 Task: Open Card Budget Travel Review in Board Sales Performance Analysis to Workspace Administrative Assistance and add a team member Softage.1@softage.net, a label Purple, a checklist Affiliate Marketing, an attachment from your google drive, a color Purple and finally, add a card description 'Create and send out employee engagement survey' and a comment 'Let us make sure we have a clear understanding of the timeline and deadlines for this task, ensuring that we can deliver on time.'. Add a start date 'Jan 05, 1900' with a due date 'Jan 12, 1900'
Action: Mouse moved to (536, 202)
Screenshot: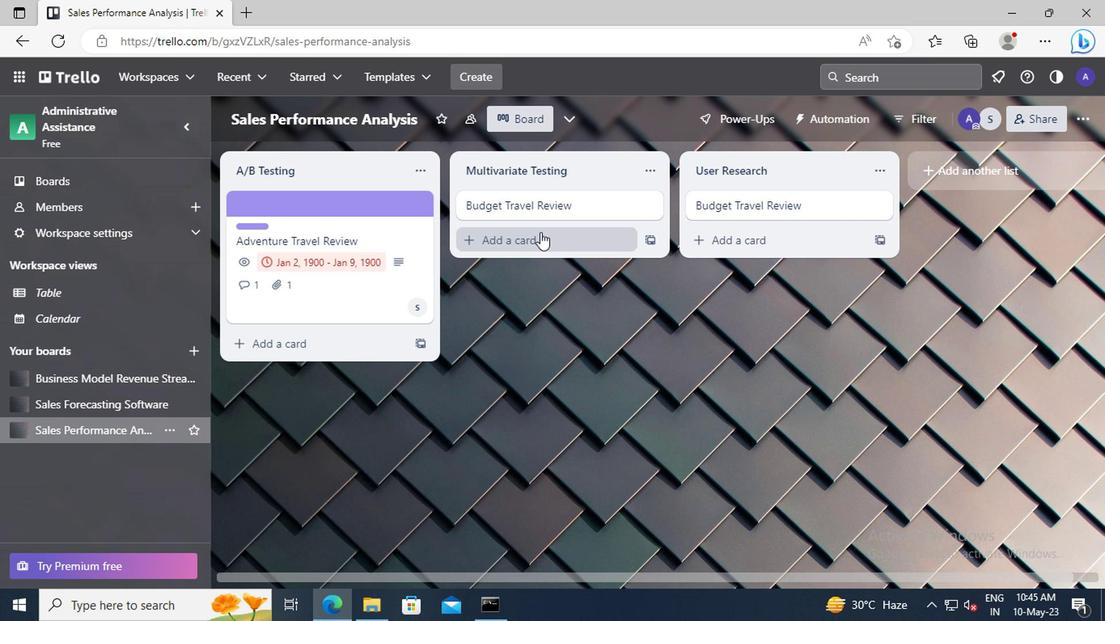 
Action: Mouse pressed left at (536, 202)
Screenshot: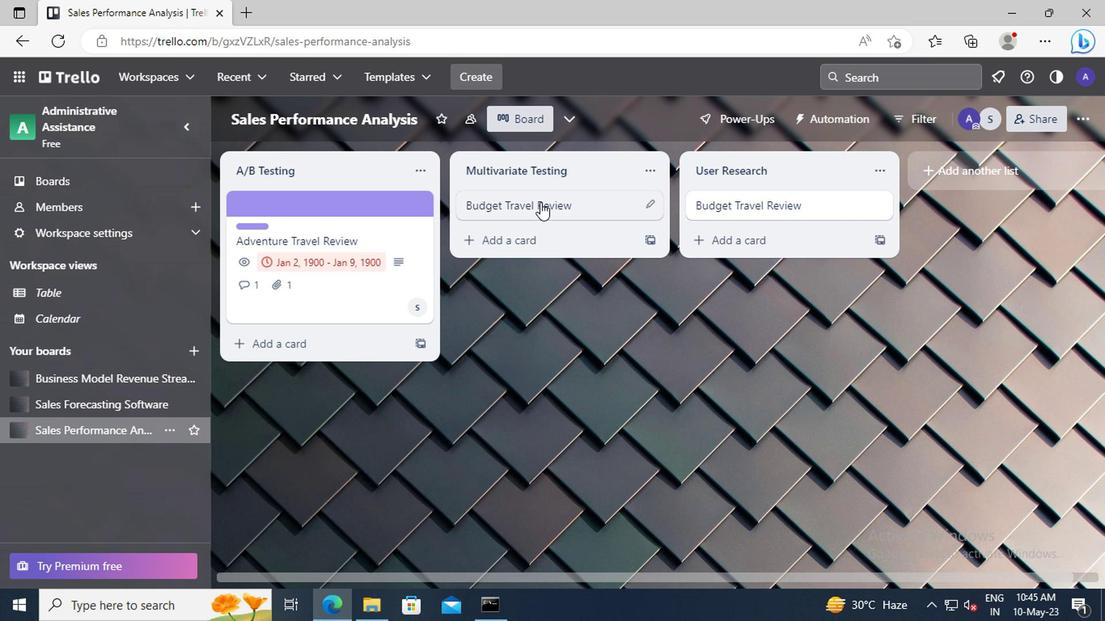 
Action: Mouse moved to (747, 260)
Screenshot: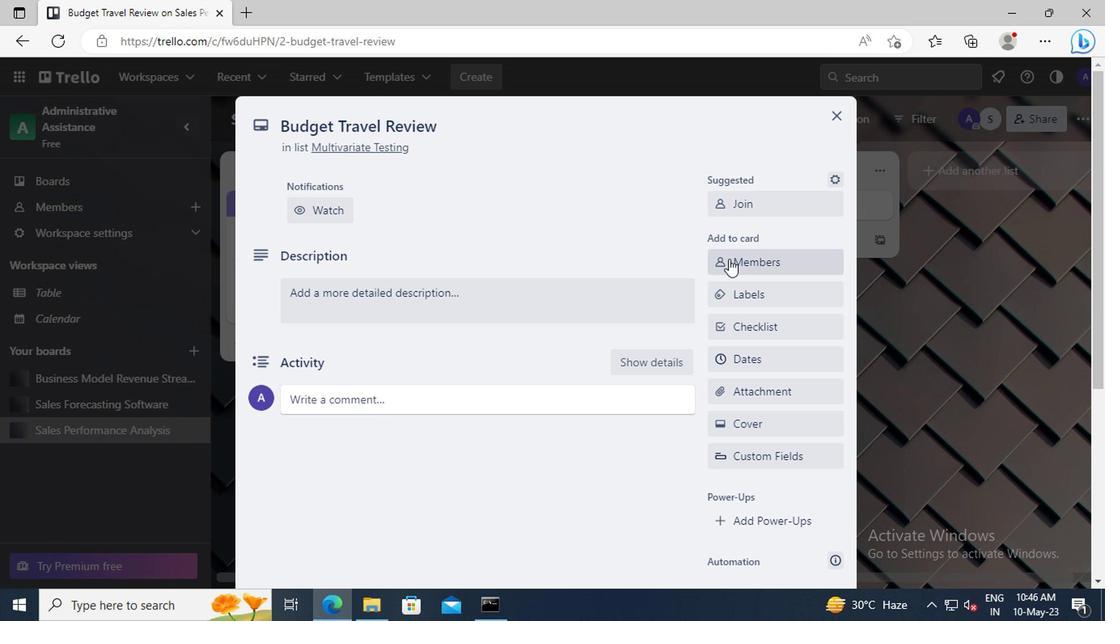 
Action: Mouse pressed left at (747, 260)
Screenshot: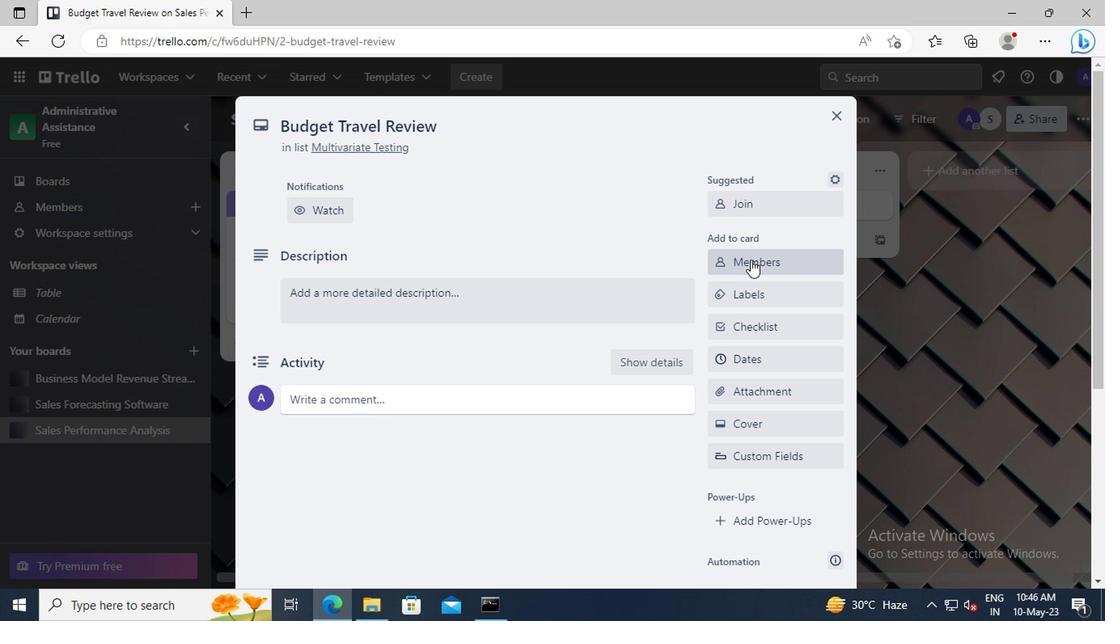 
Action: Mouse moved to (753, 340)
Screenshot: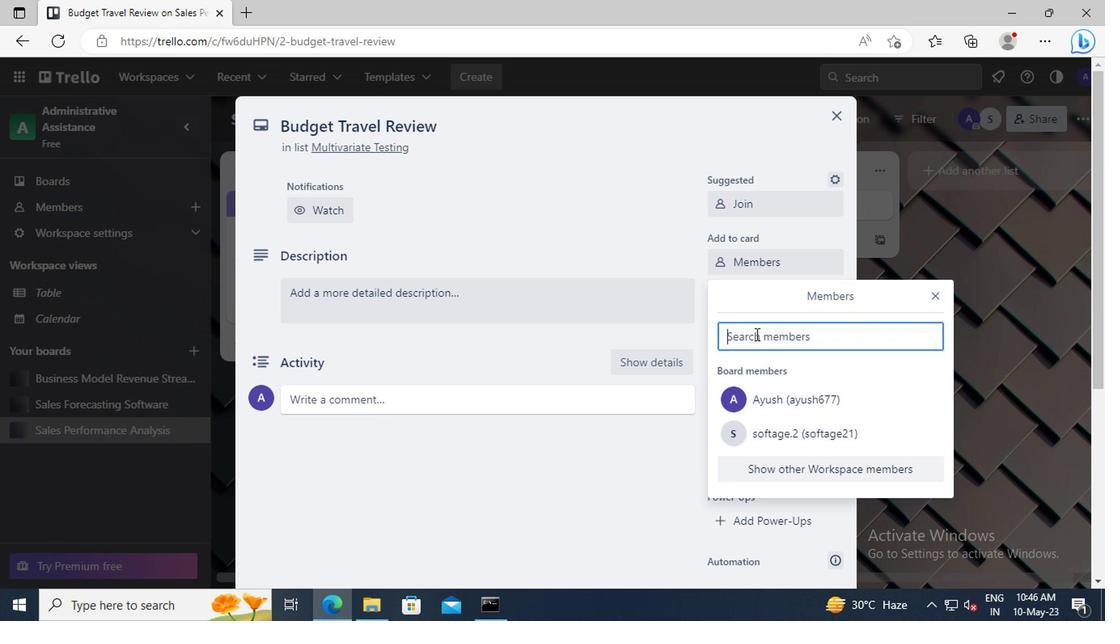 
Action: Mouse pressed left at (753, 340)
Screenshot: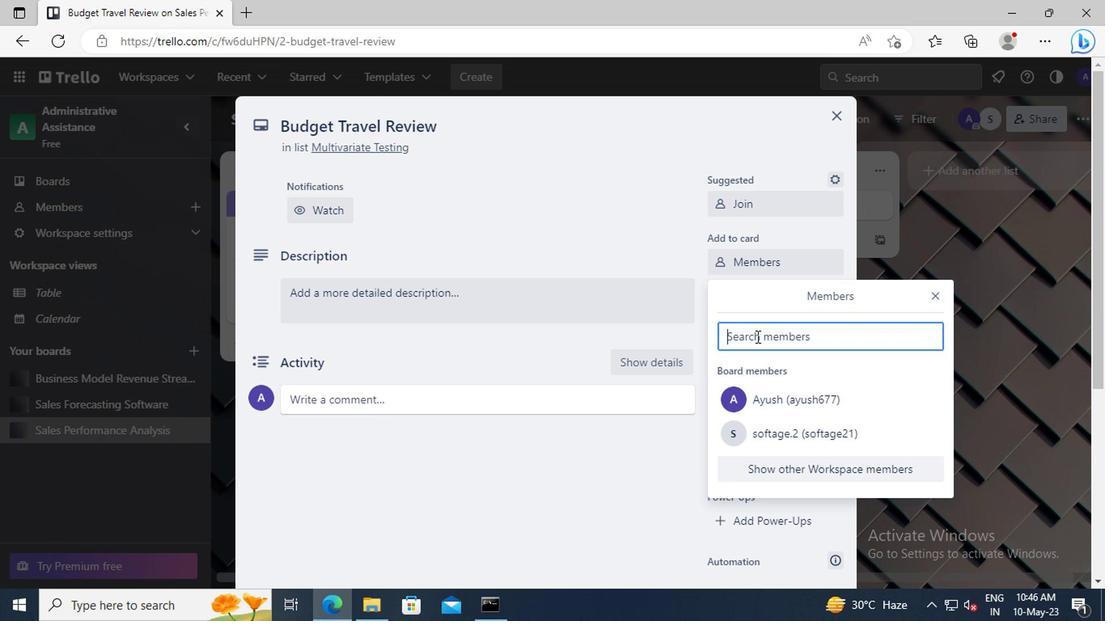 
Action: Key pressed <Key.shift>SOFTAGE.1
Screenshot: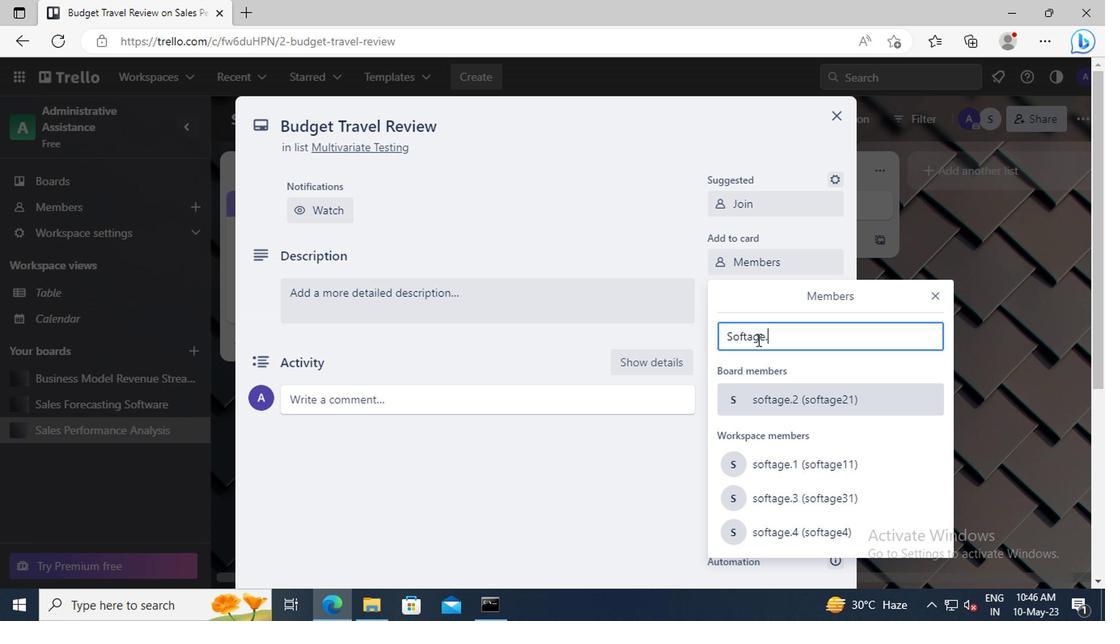
Action: Mouse moved to (778, 487)
Screenshot: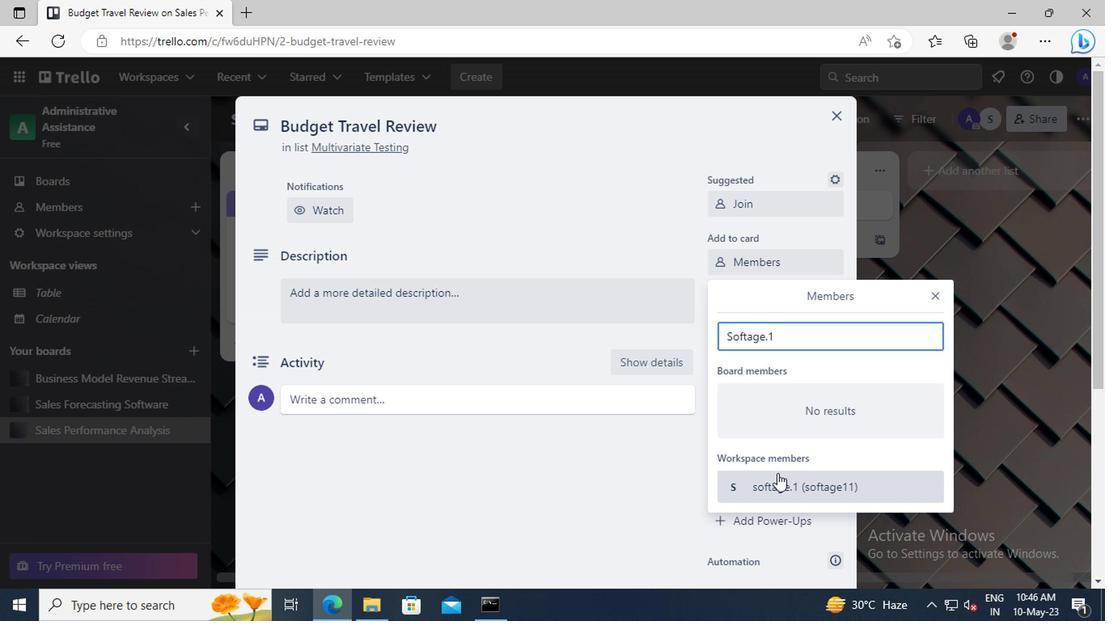
Action: Mouse pressed left at (778, 487)
Screenshot: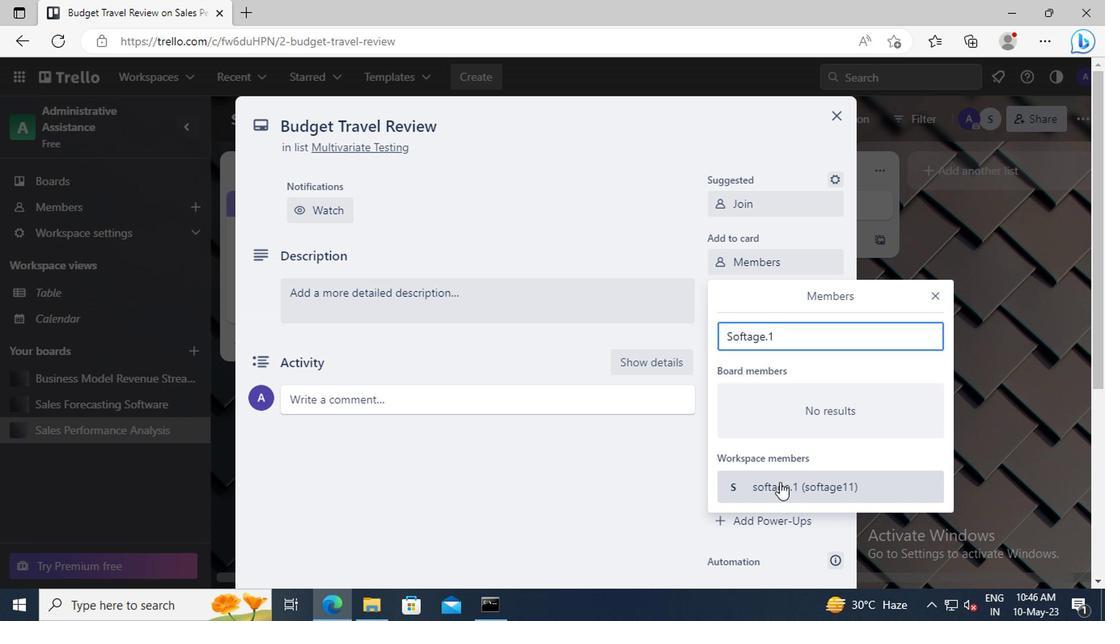
Action: Mouse moved to (930, 295)
Screenshot: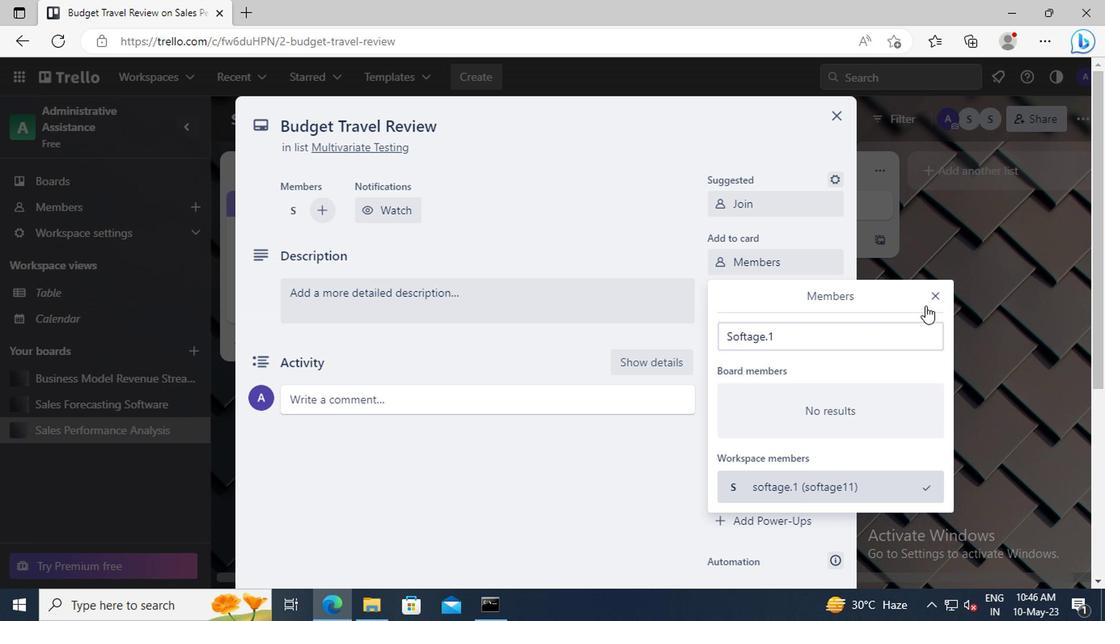 
Action: Mouse pressed left at (930, 295)
Screenshot: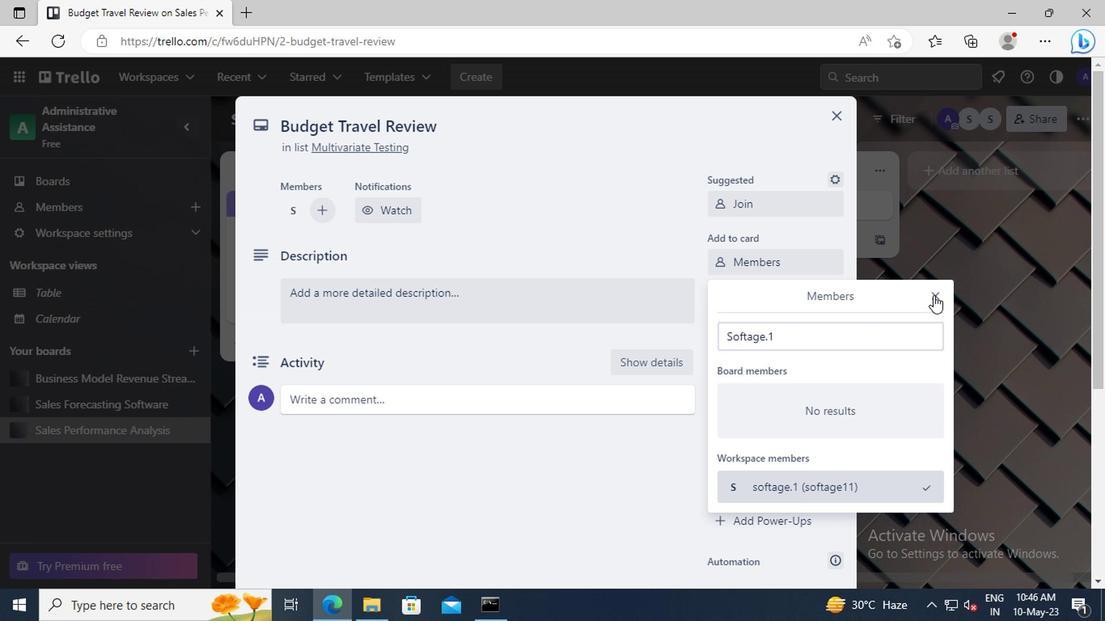 
Action: Mouse moved to (787, 297)
Screenshot: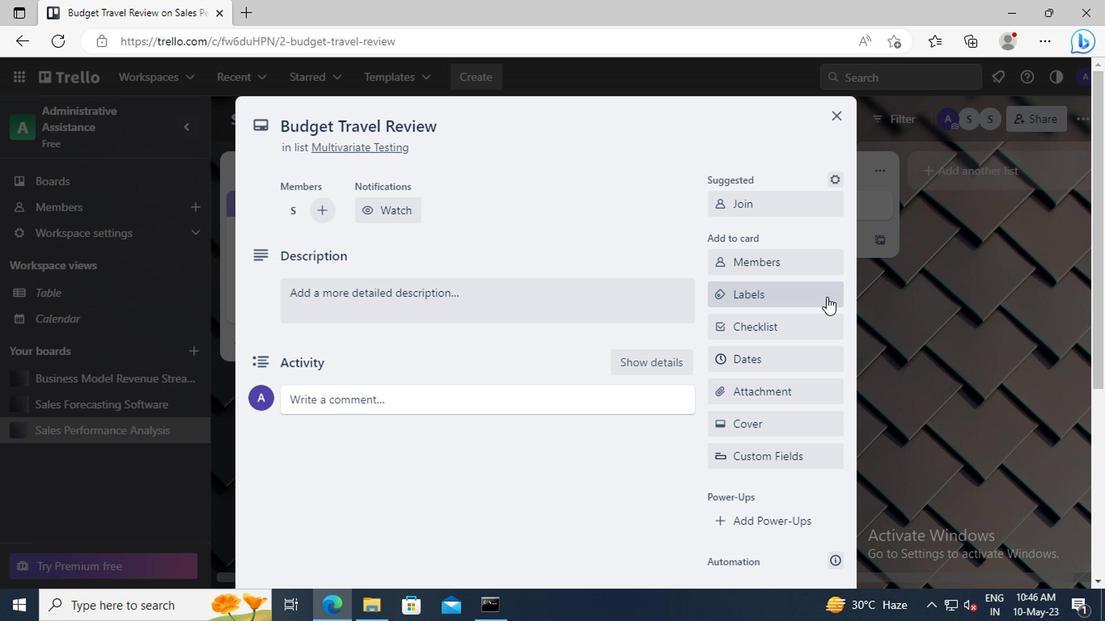 
Action: Mouse pressed left at (787, 297)
Screenshot: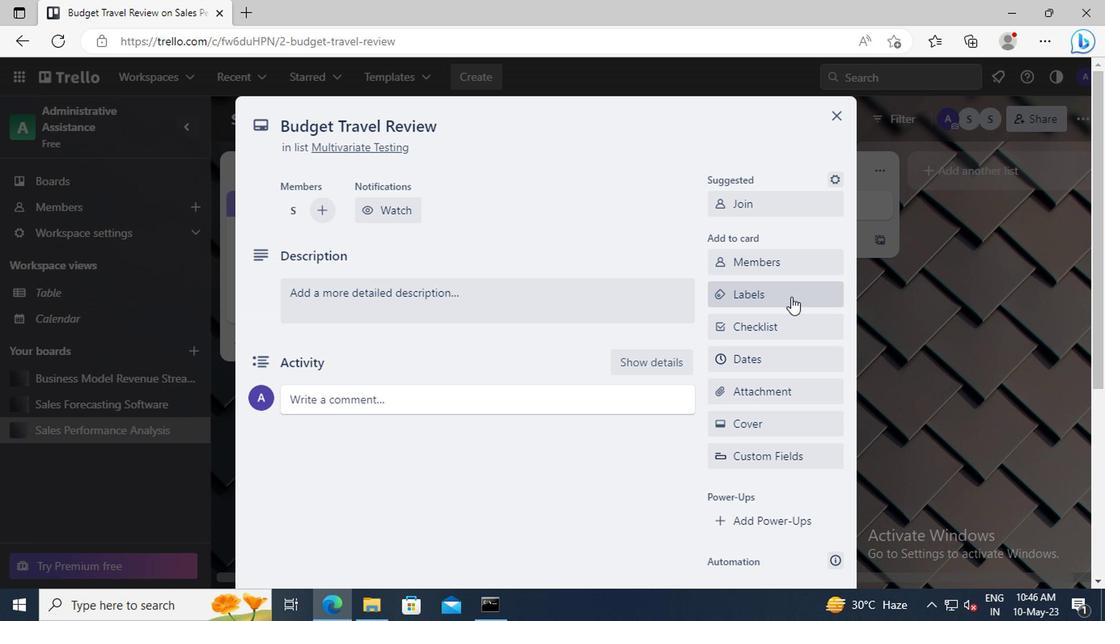 
Action: Mouse moved to (801, 401)
Screenshot: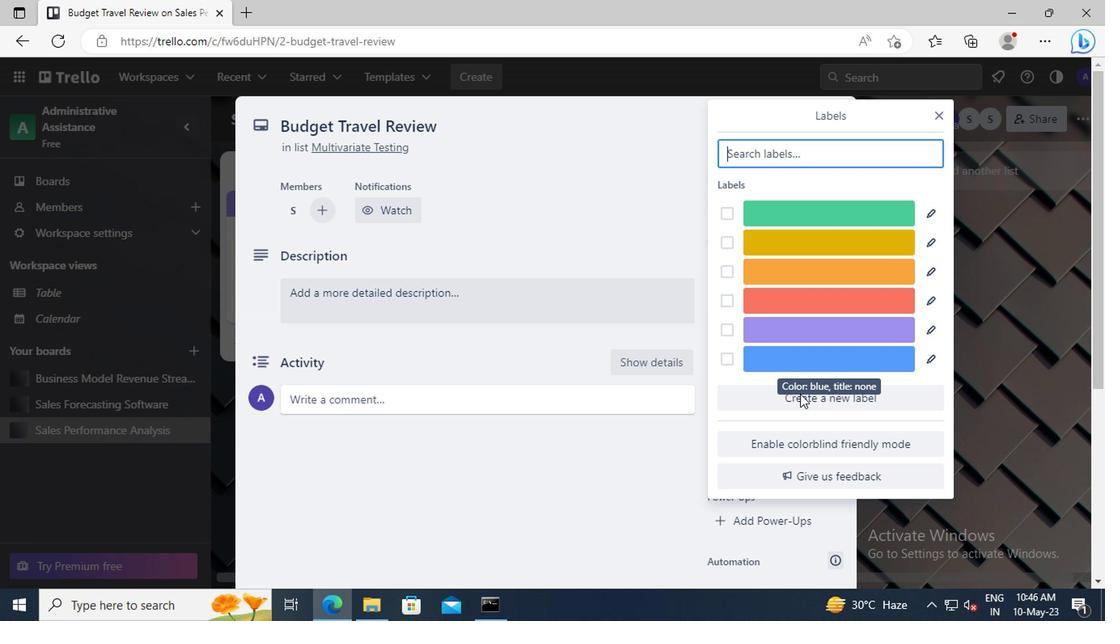 
Action: Mouse pressed left at (801, 401)
Screenshot: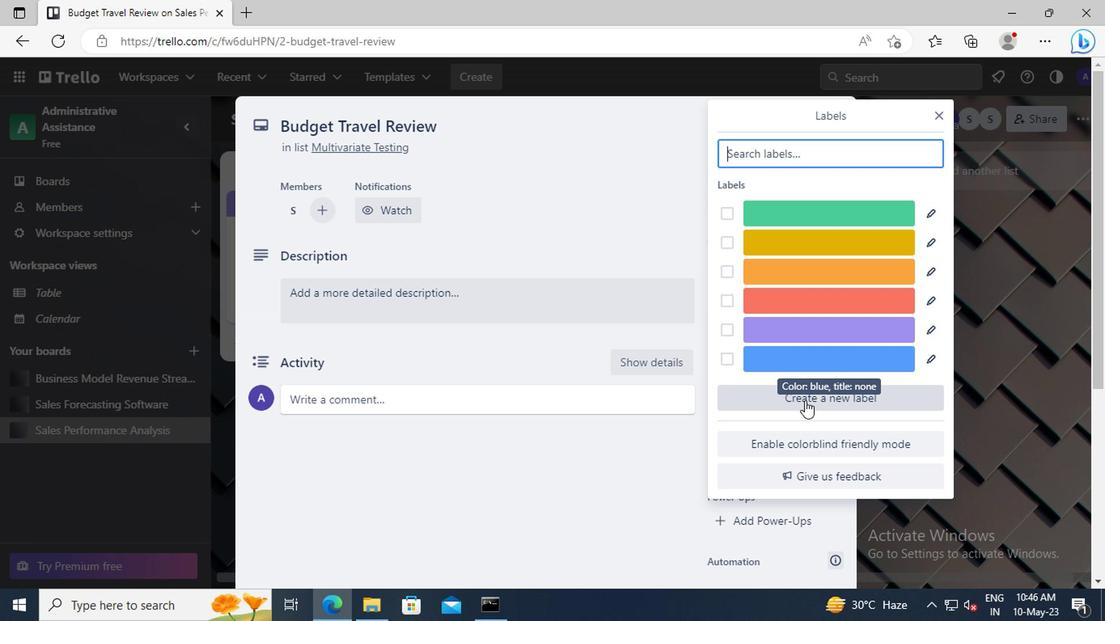 
Action: Mouse moved to (915, 353)
Screenshot: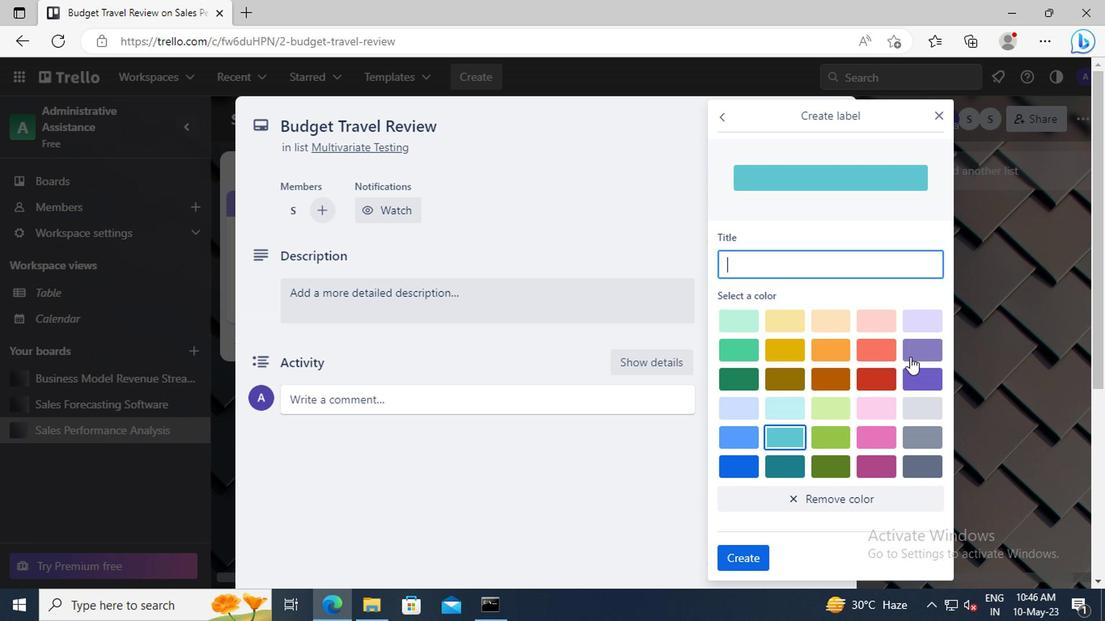 
Action: Mouse pressed left at (915, 353)
Screenshot: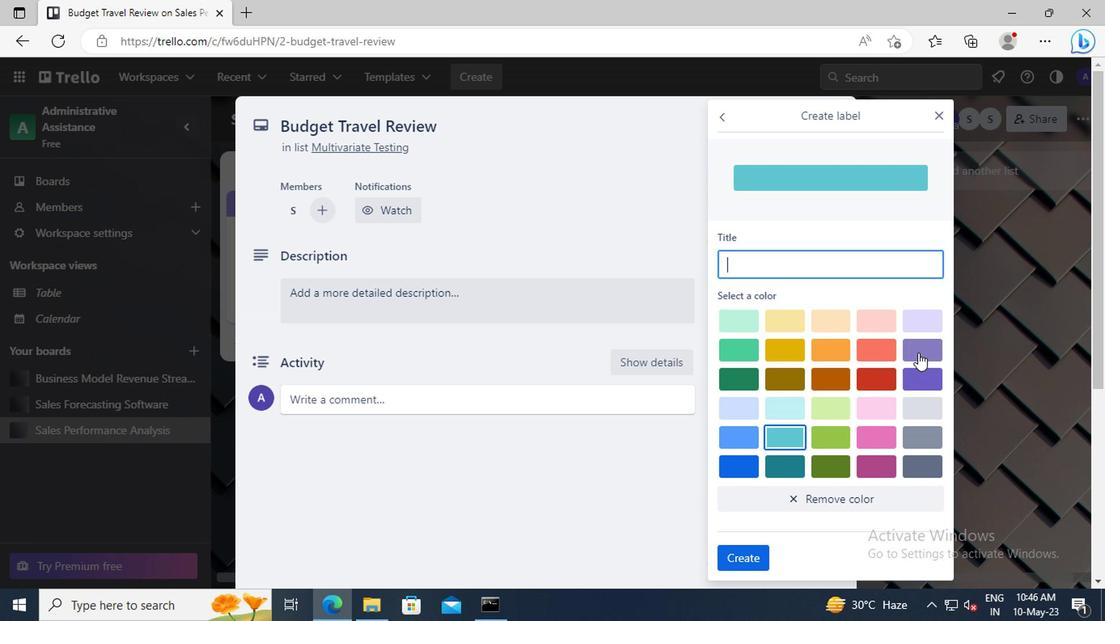 
Action: Mouse moved to (748, 557)
Screenshot: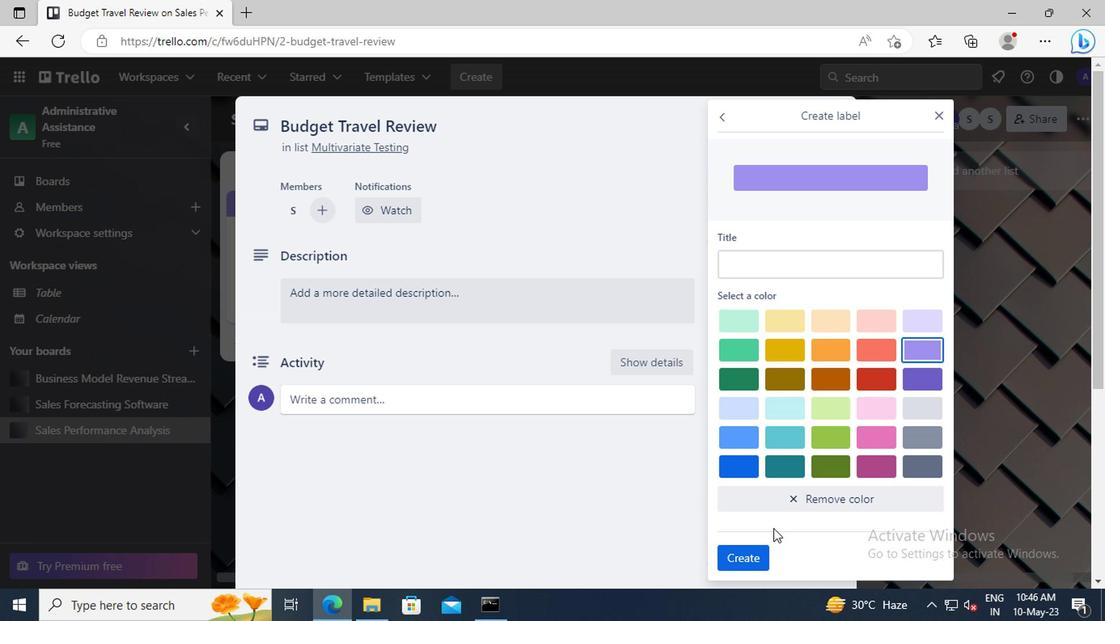 
Action: Mouse pressed left at (748, 557)
Screenshot: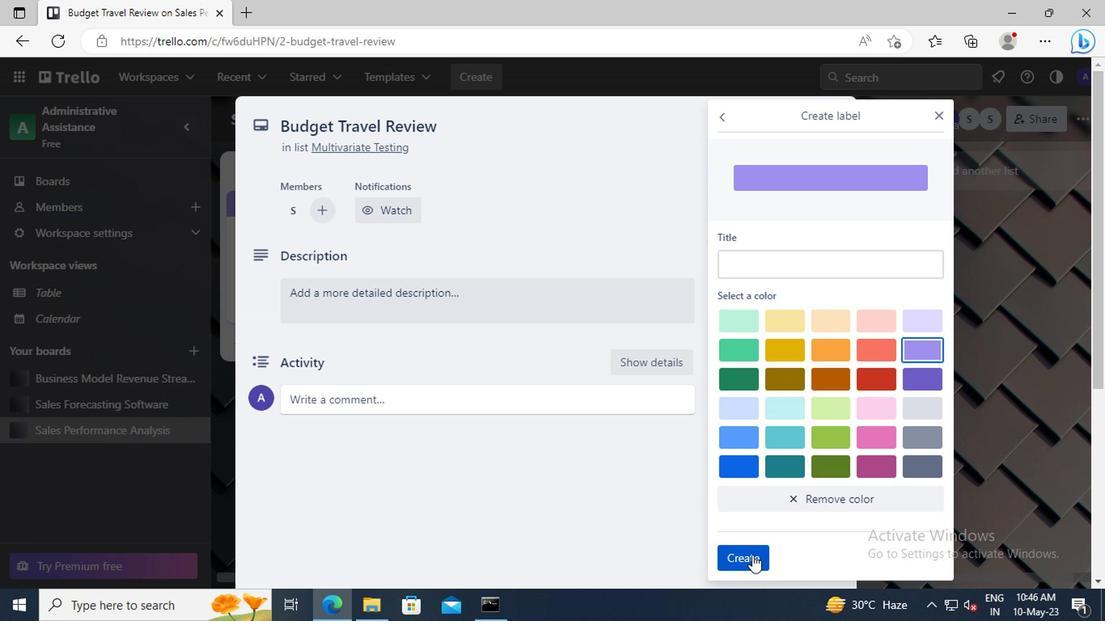 
Action: Mouse moved to (932, 112)
Screenshot: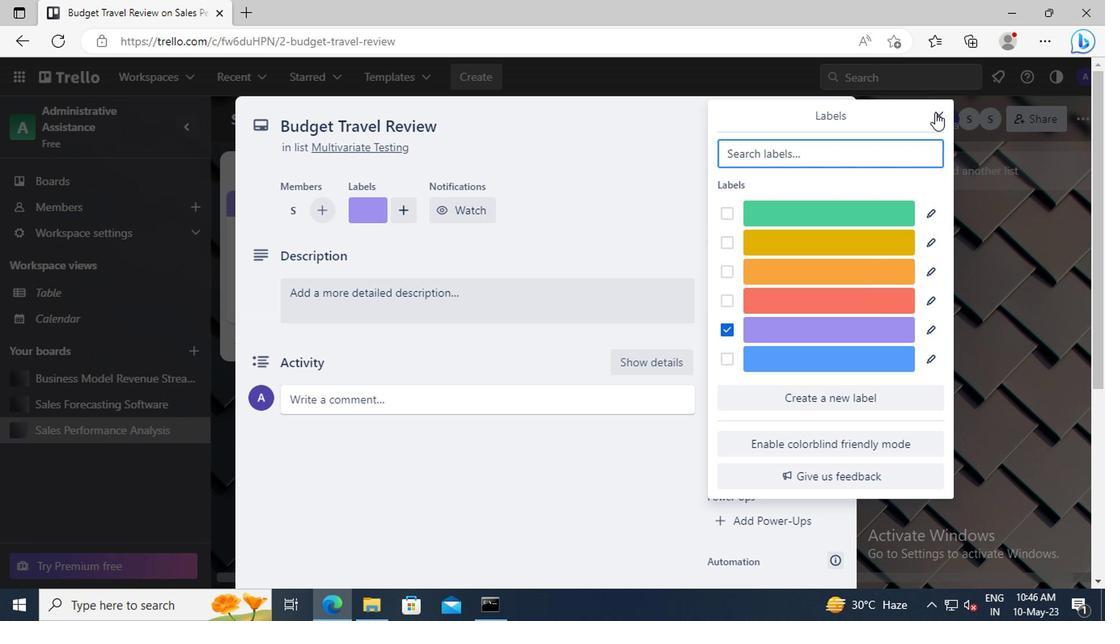
Action: Mouse pressed left at (932, 112)
Screenshot: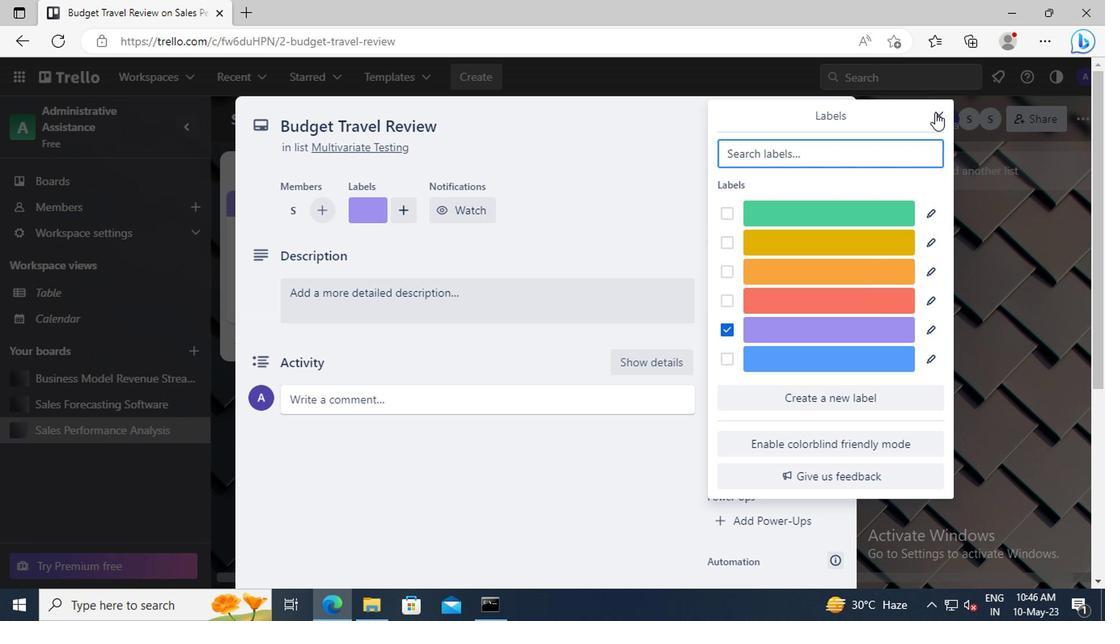 
Action: Mouse moved to (783, 323)
Screenshot: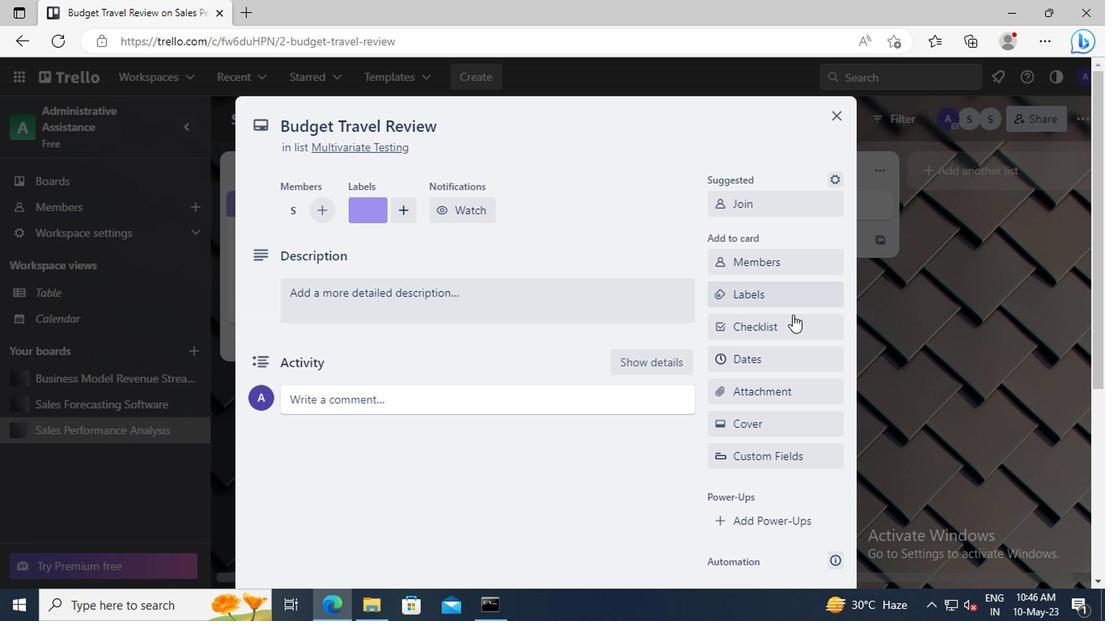 
Action: Mouse pressed left at (783, 323)
Screenshot: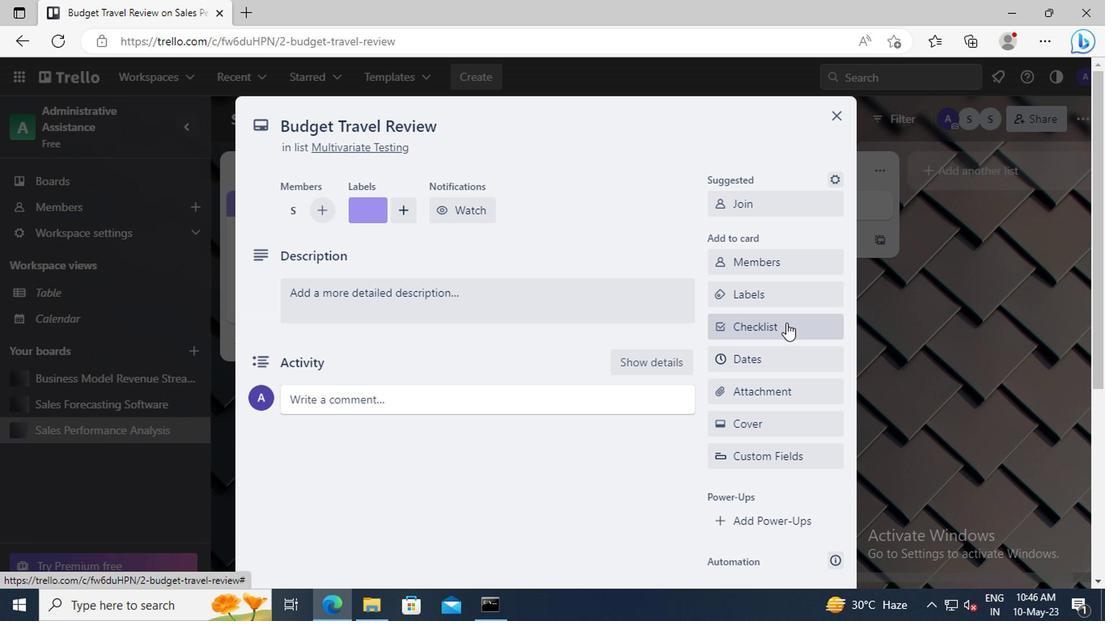 
Action: Mouse moved to (782, 324)
Screenshot: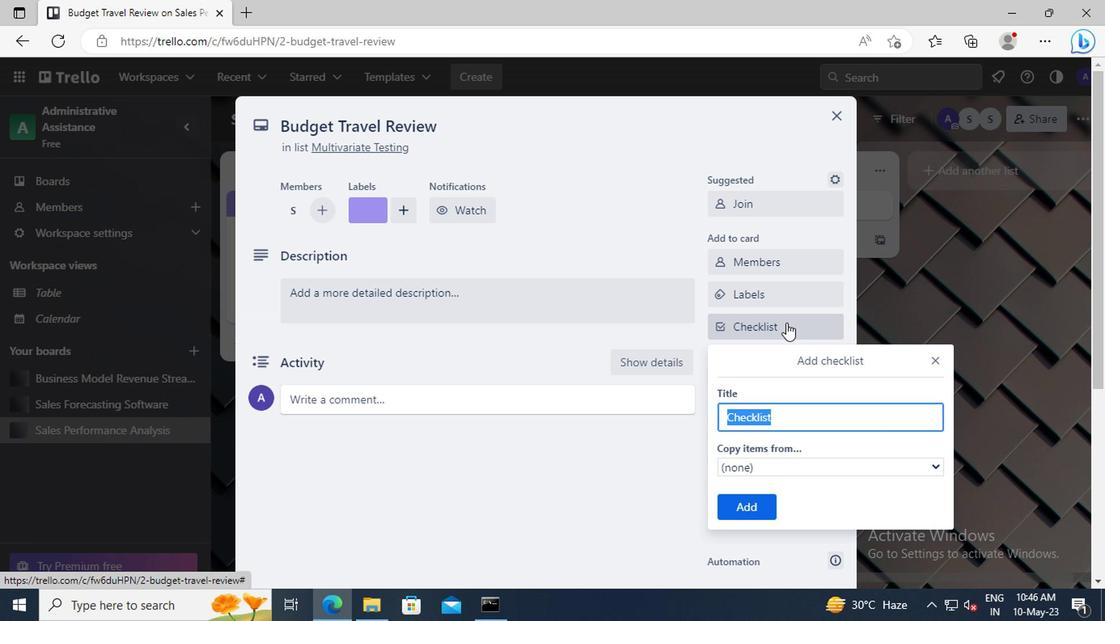 
Action: Key pressed <Key.shift>AFFILIATE<Key.space><Key.shift>MARKETING
Screenshot: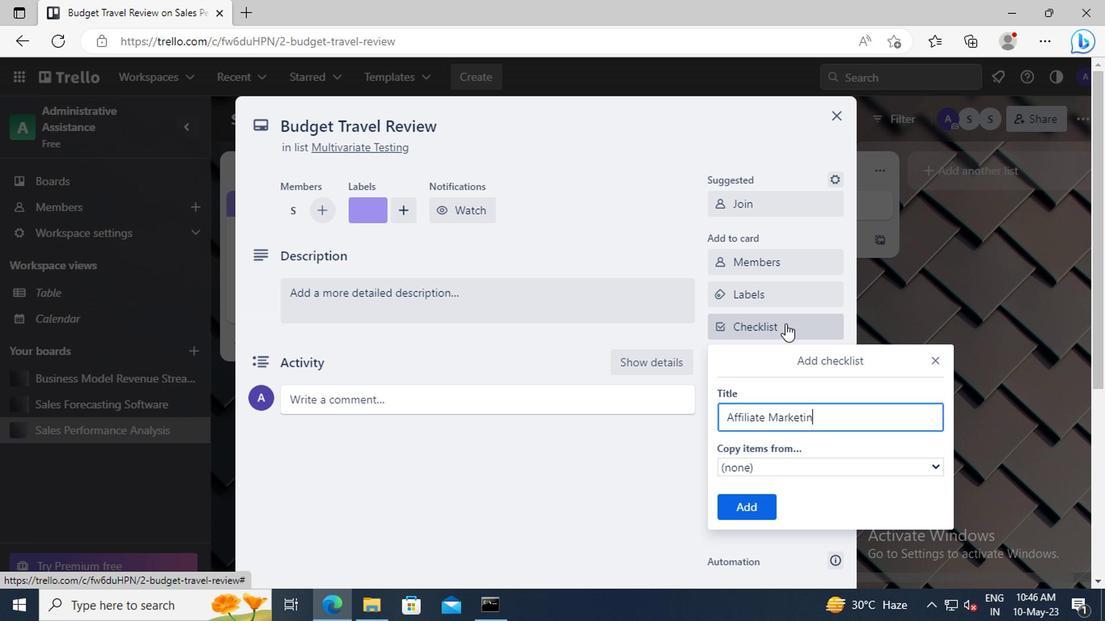 
Action: Mouse moved to (749, 508)
Screenshot: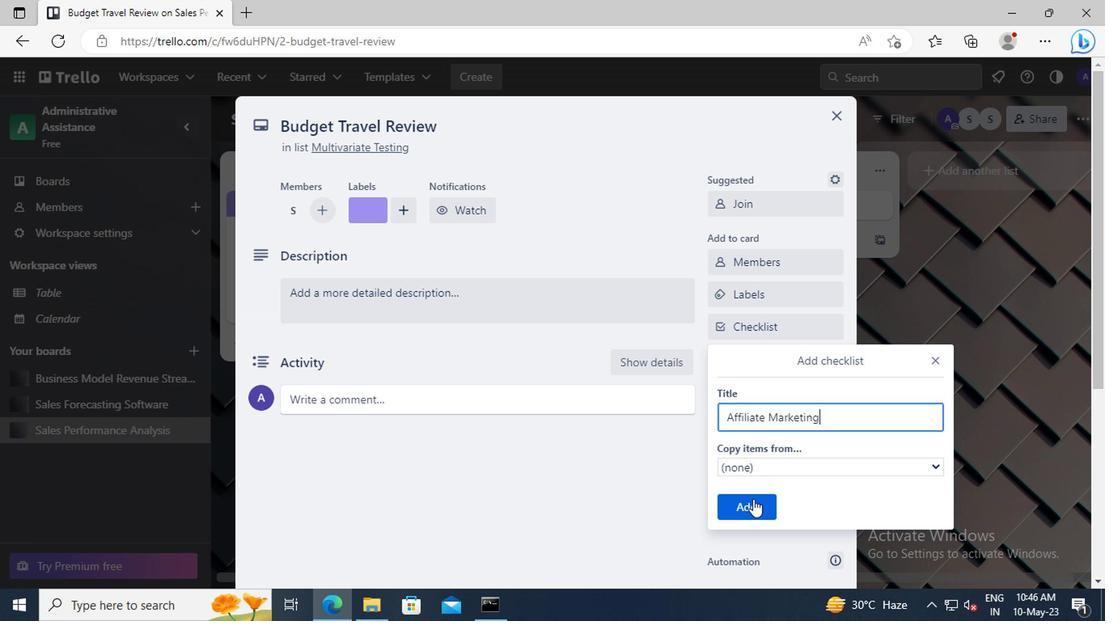 
Action: Mouse pressed left at (749, 508)
Screenshot: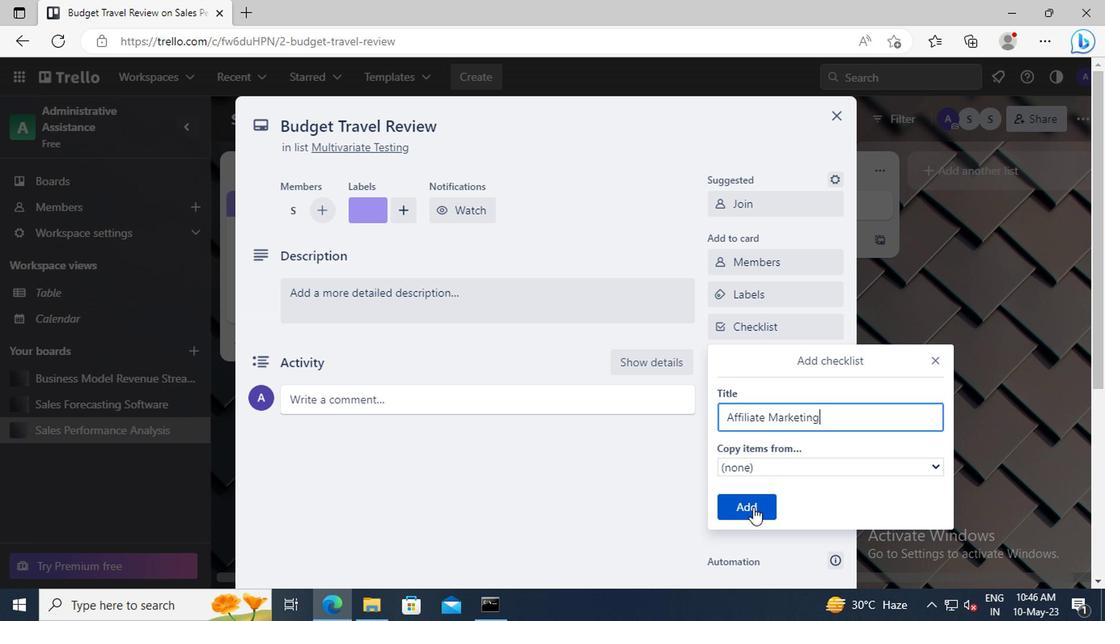 
Action: Mouse moved to (750, 395)
Screenshot: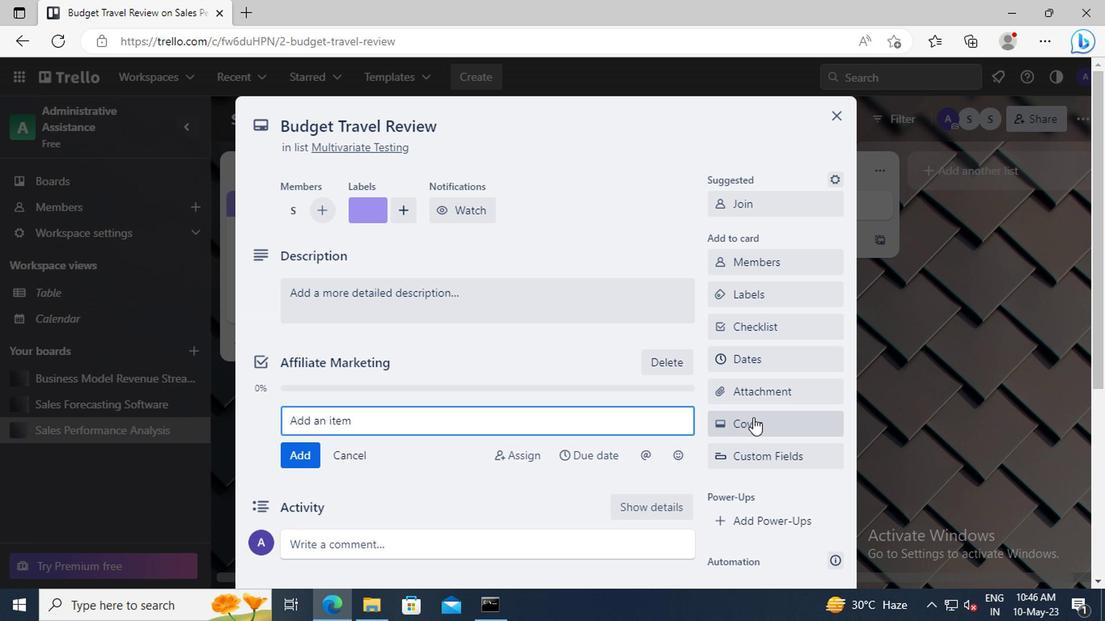 
Action: Mouse pressed left at (750, 395)
Screenshot: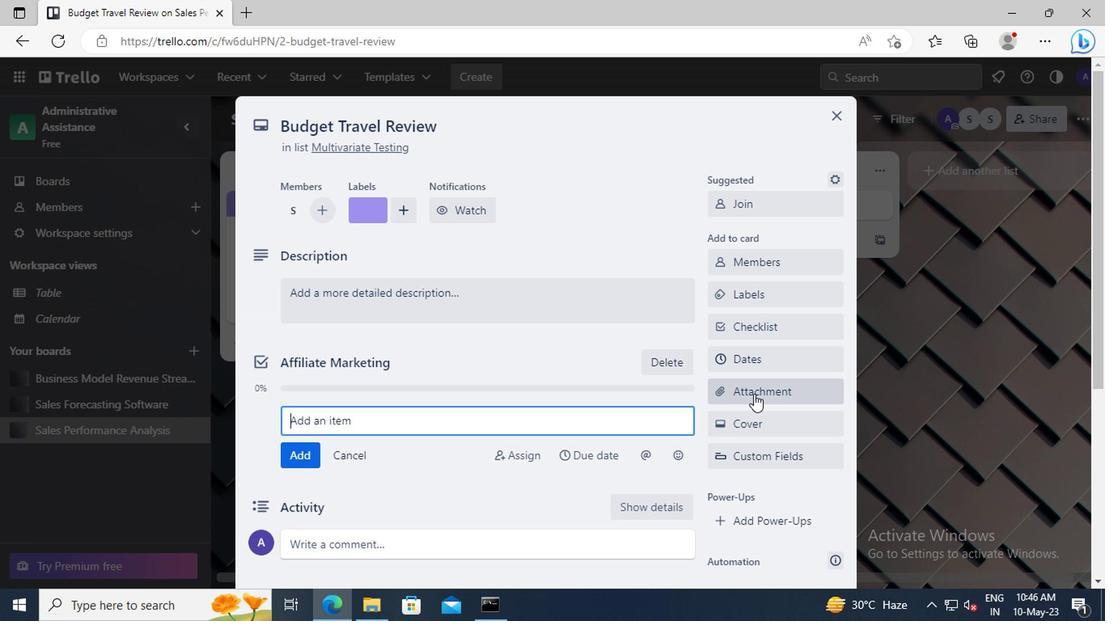 
Action: Mouse moved to (772, 205)
Screenshot: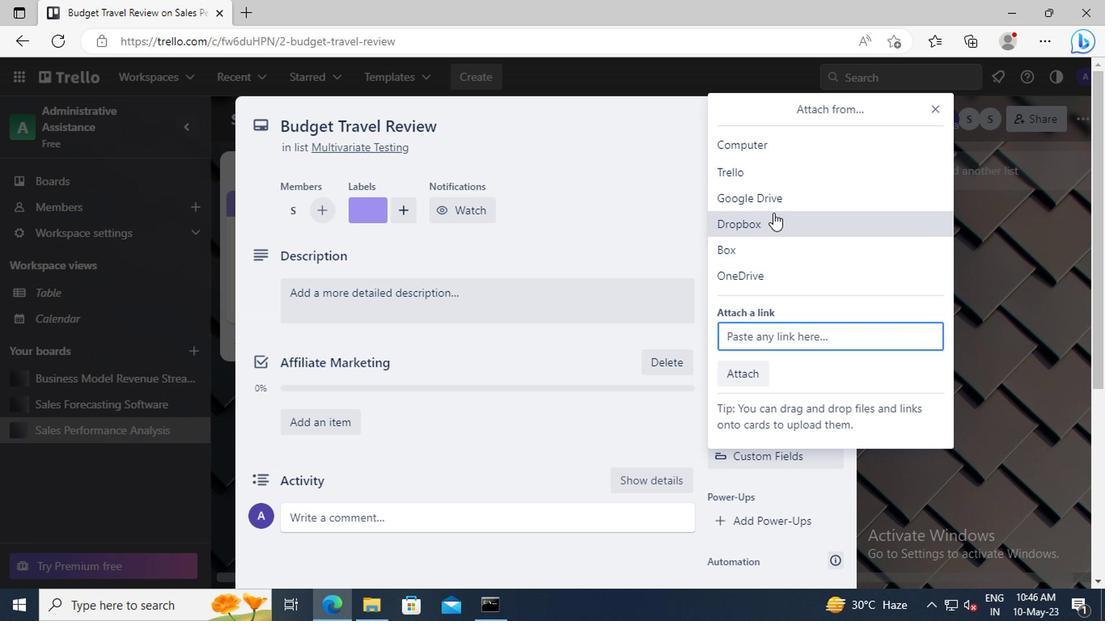 
Action: Mouse pressed left at (772, 205)
Screenshot: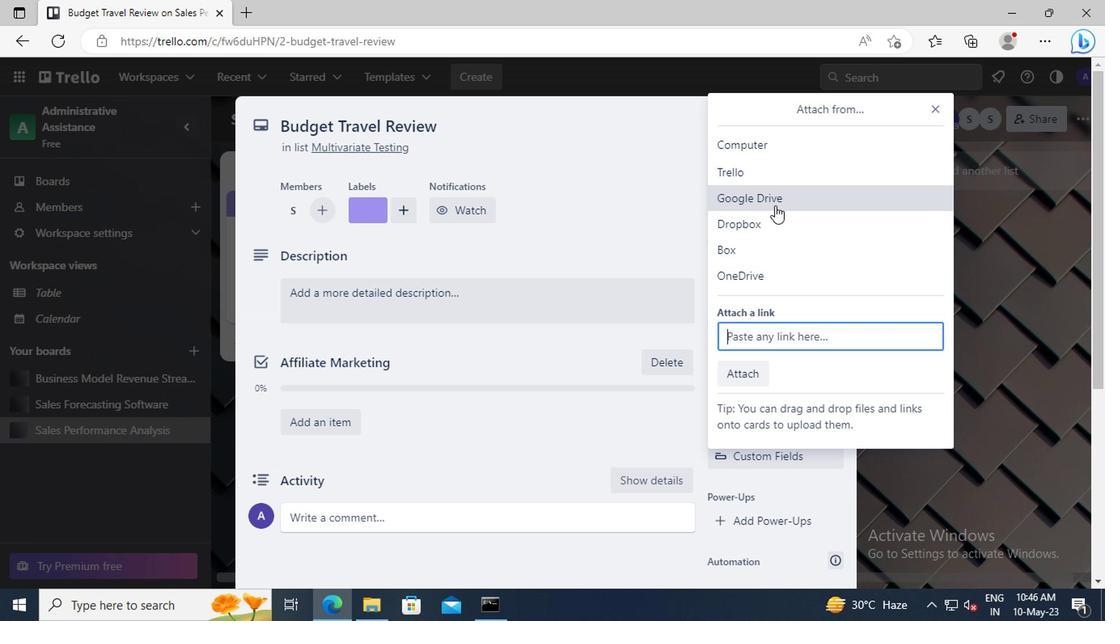 
Action: Mouse moved to (308, 366)
Screenshot: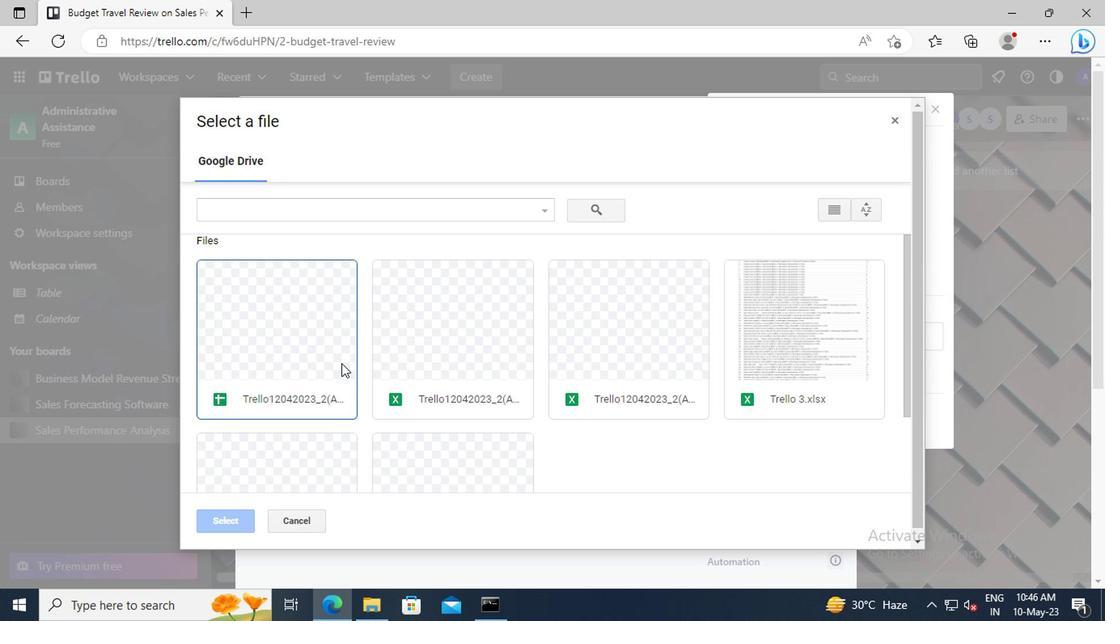 
Action: Mouse pressed left at (308, 366)
Screenshot: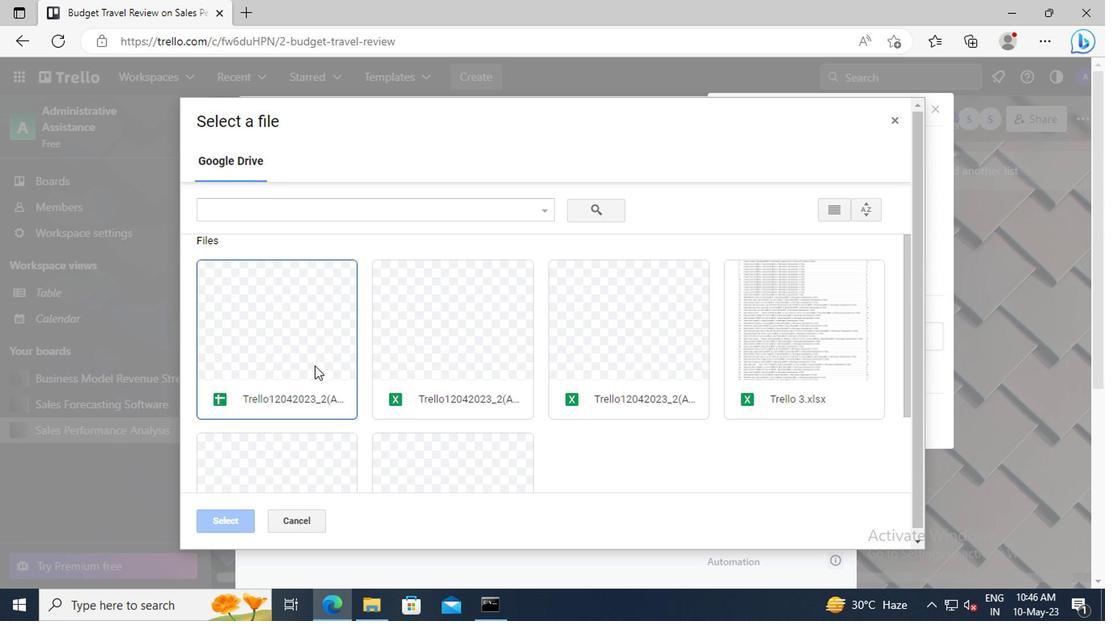 
Action: Mouse moved to (225, 520)
Screenshot: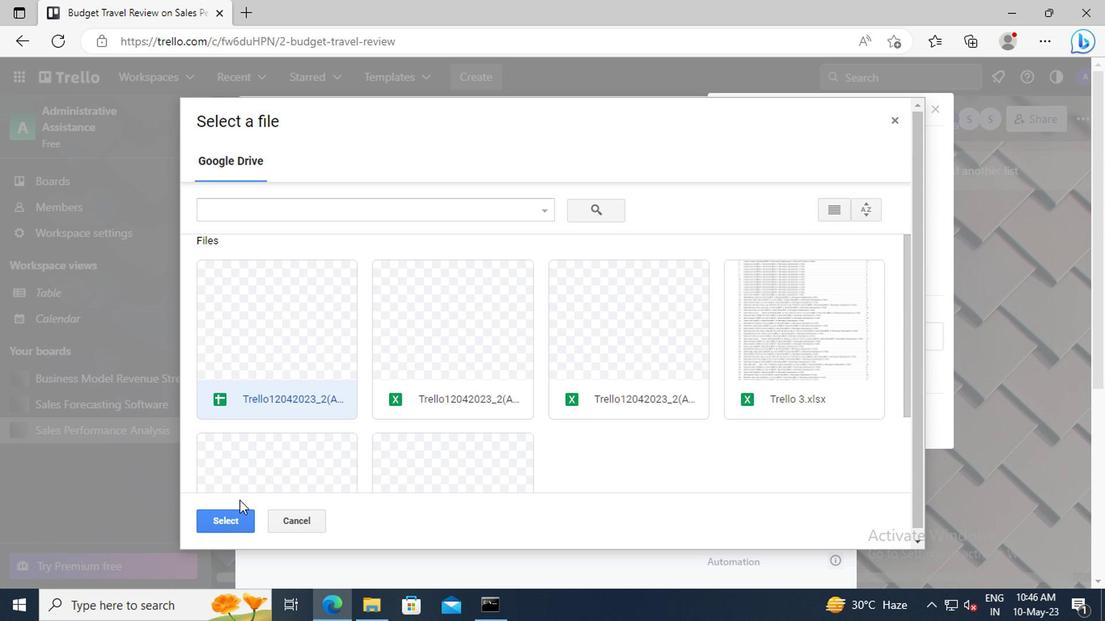 
Action: Mouse pressed left at (225, 520)
Screenshot: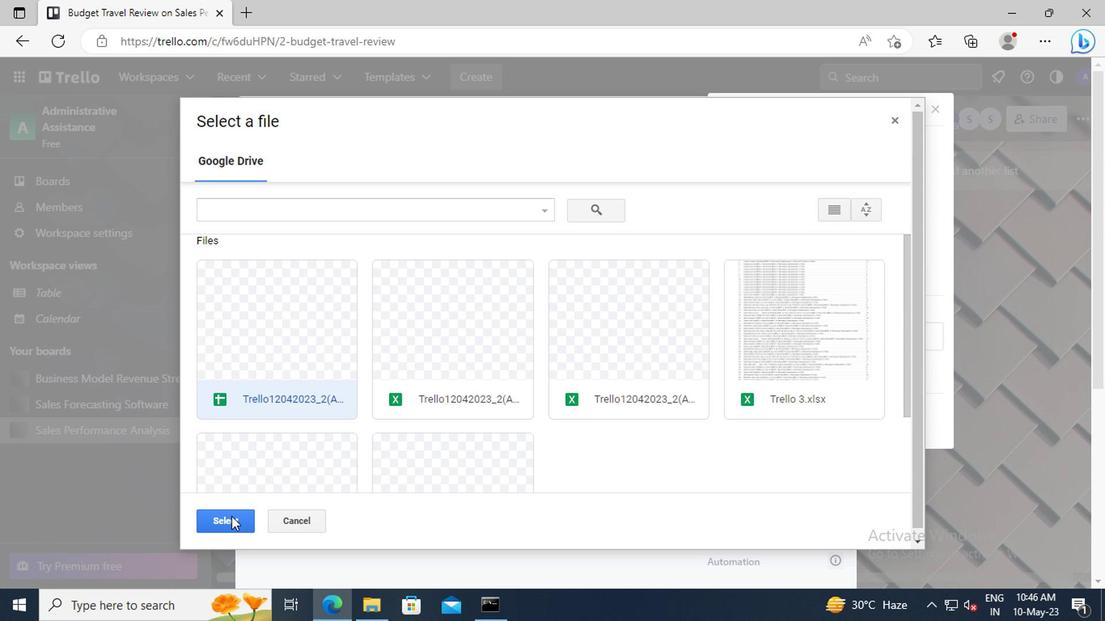 
Action: Mouse moved to (725, 425)
Screenshot: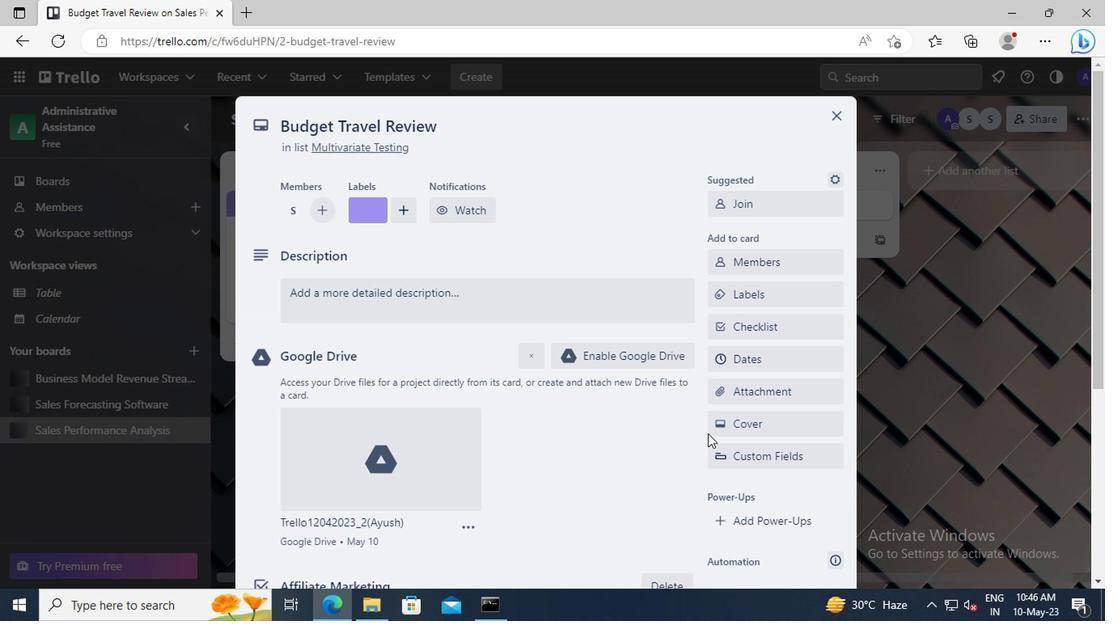 
Action: Mouse pressed left at (725, 425)
Screenshot: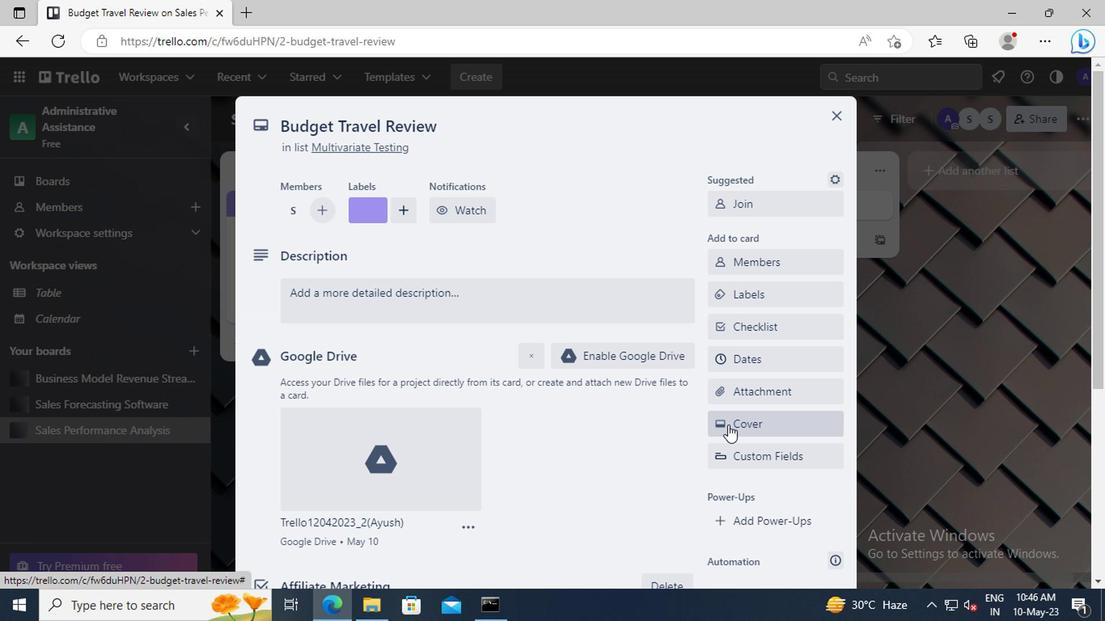 
Action: Mouse moved to (913, 274)
Screenshot: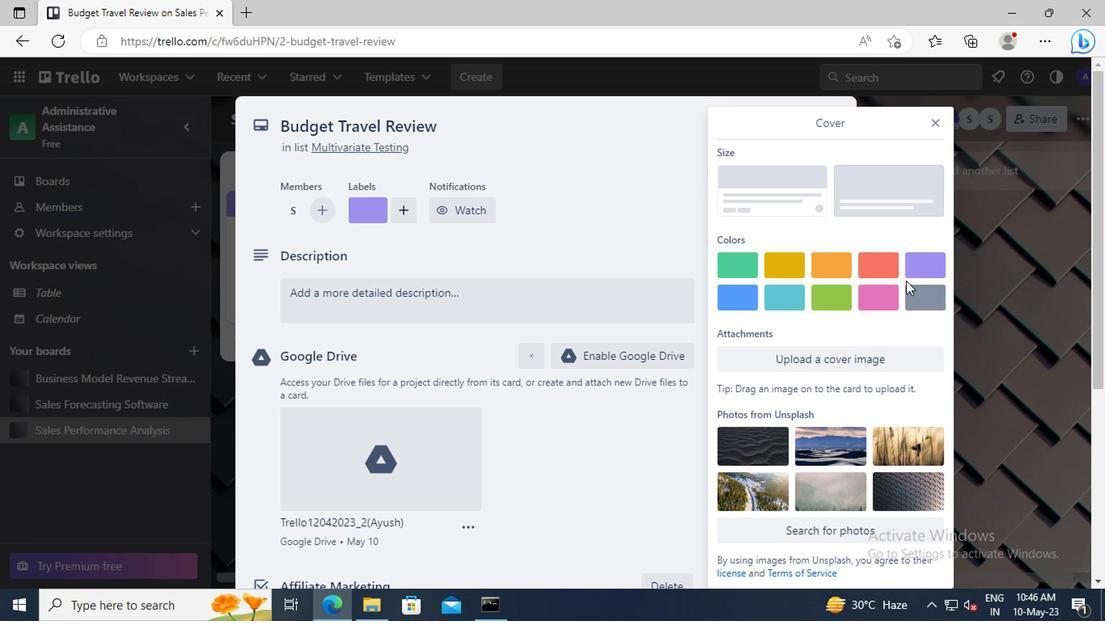 
Action: Mouse pressed left at (913, 274)
Screenshot: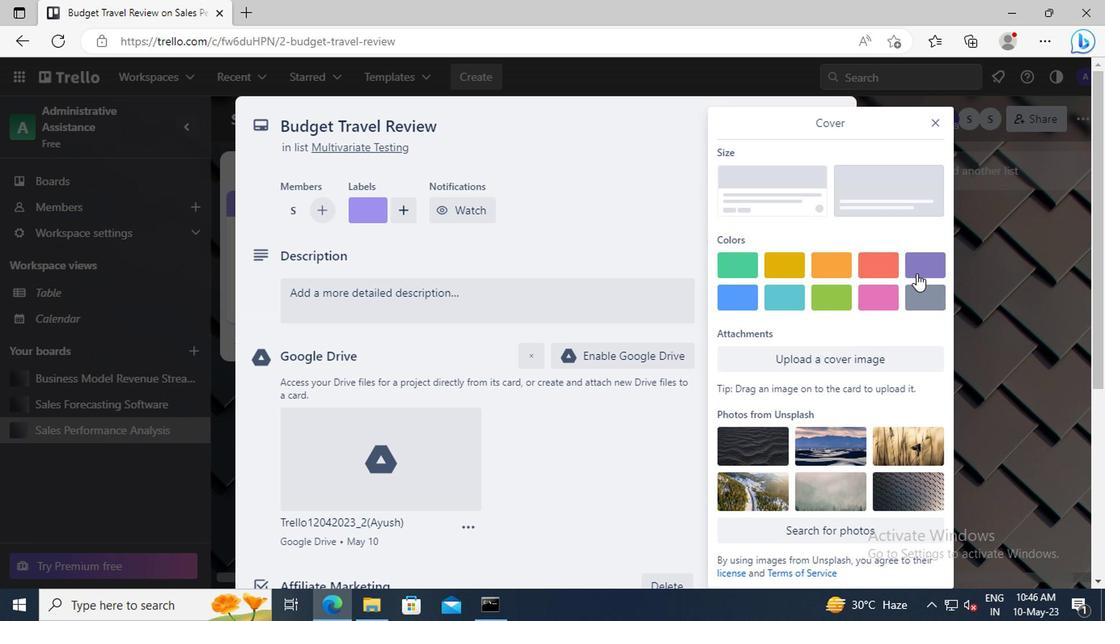 
Action: Mouse moved to (930, 113)
Screenshot: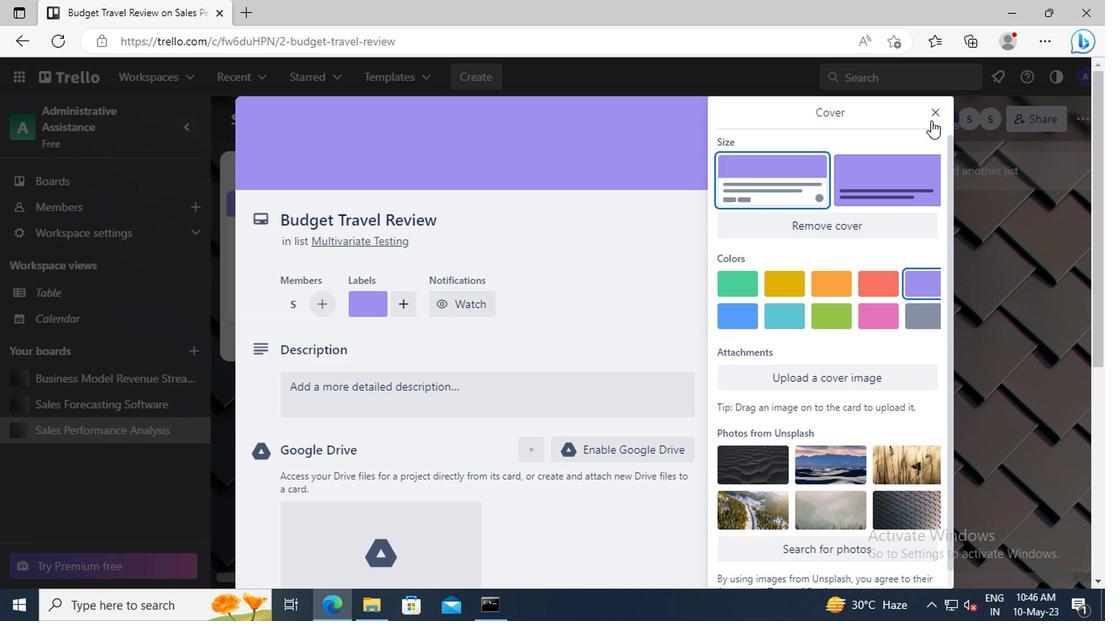 
Action: Mouse pressed left at (930, 113)
Screenshot: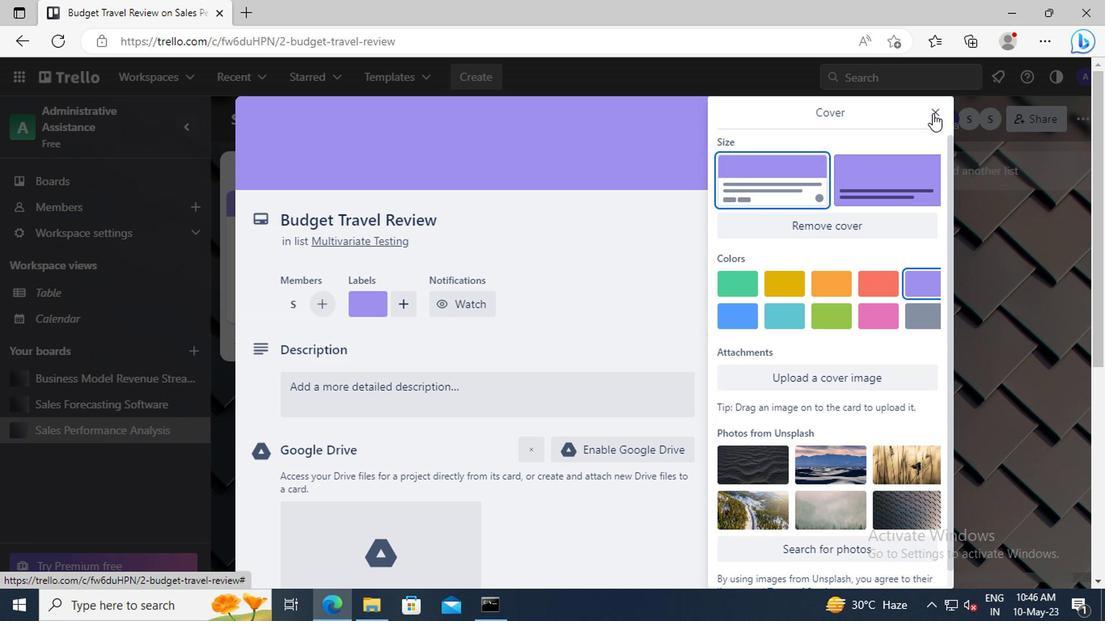
Action: Mouse moved to (357, 404)
Screenshot: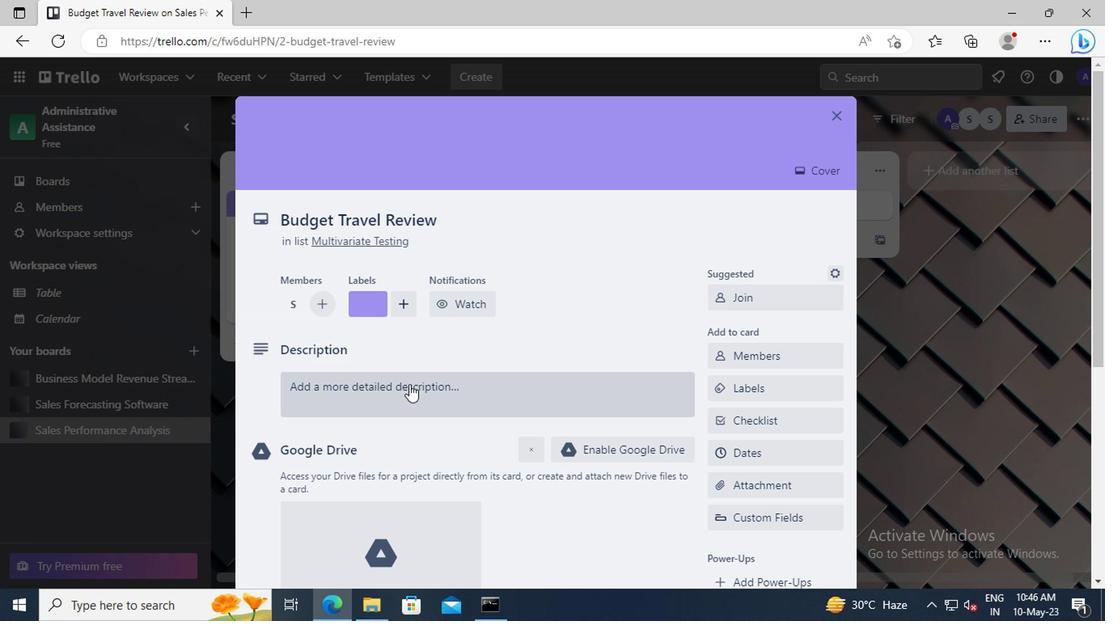 
Action: Mouse pressed left at (357, 404)
Screenshot: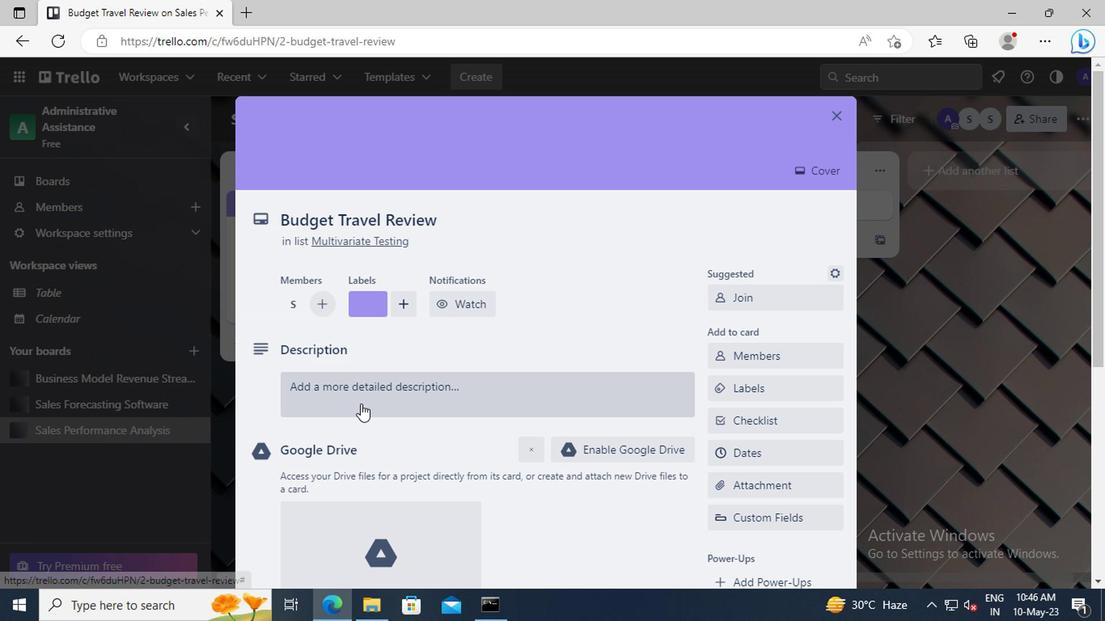 
Action: Key pressed <Key.shift>CREATE<Key.space>AND<Key.space>SEND<Key.space>OUT<Key.space>EMPLOYEE<Key.space>ENGAGEMENT<Key.space>SURVEY
Screenshot: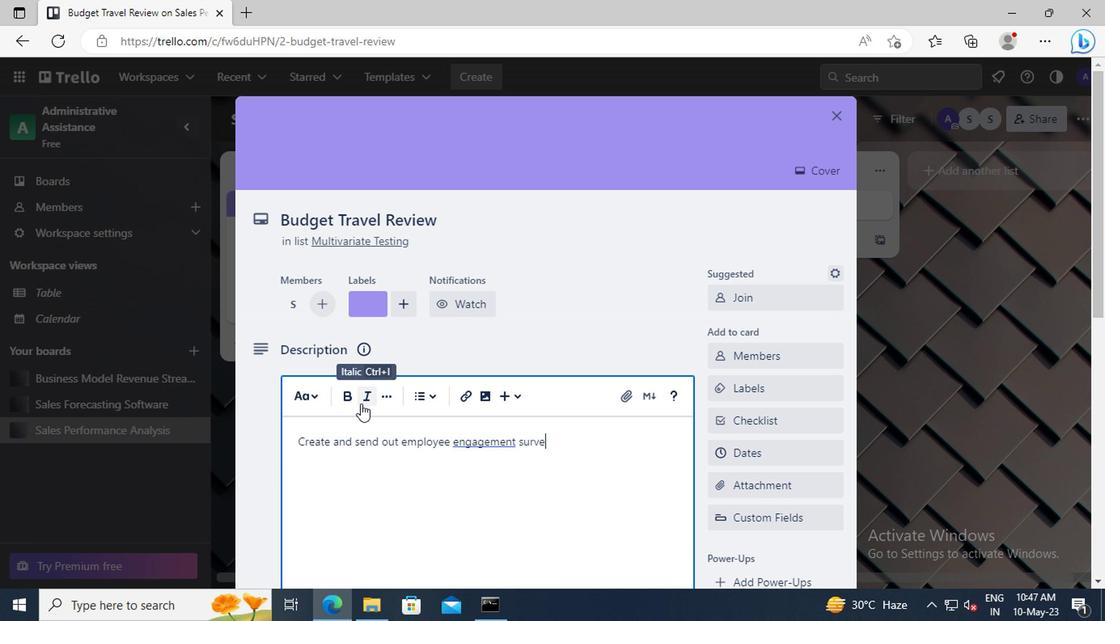 
Action: Mouse scrolled (357, 403) with delta (0, -1)
Screenshot: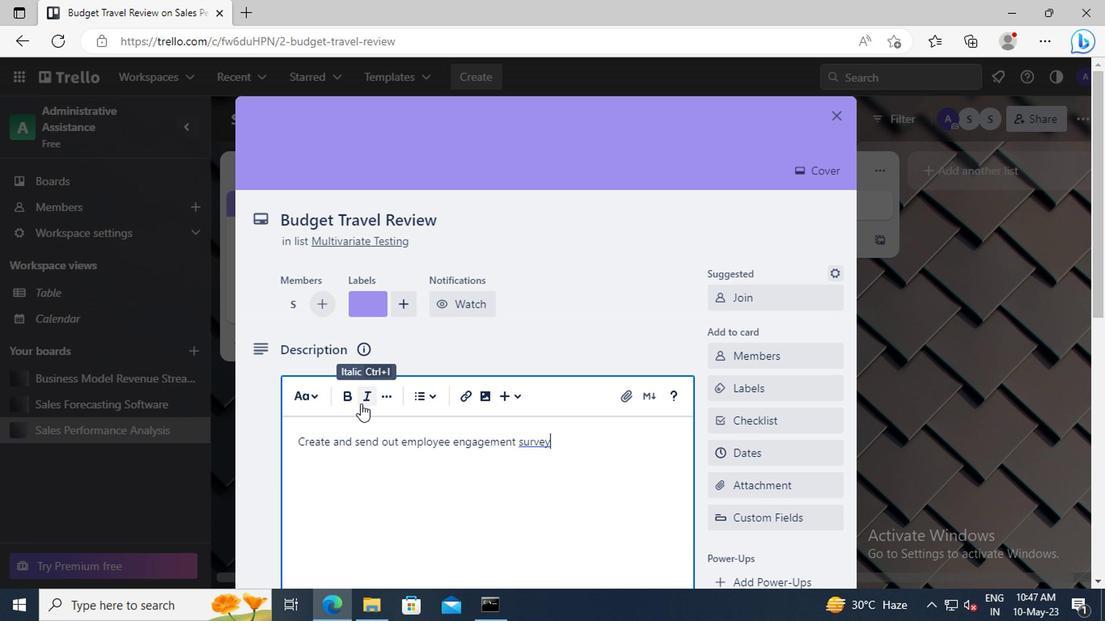 
Action: Mouse scrolled (357, 403) with delta (0, -1)
Screenshot: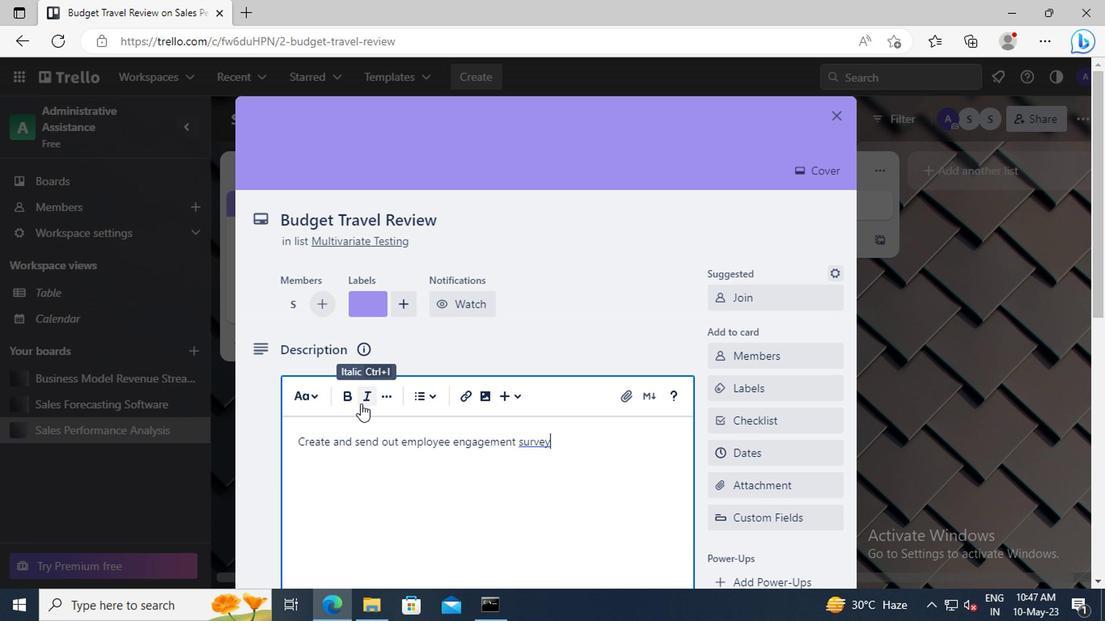 
Action: Mouse moved to (312, 460)
Screenshot: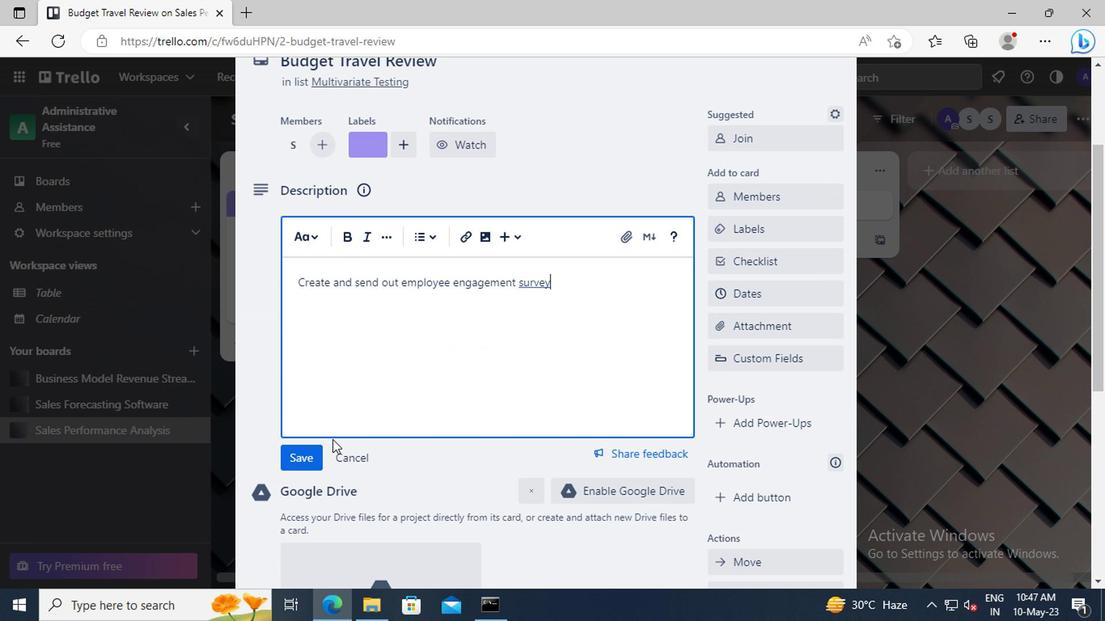
Action: Mouse pressed left at (312, 460)
Screenshot: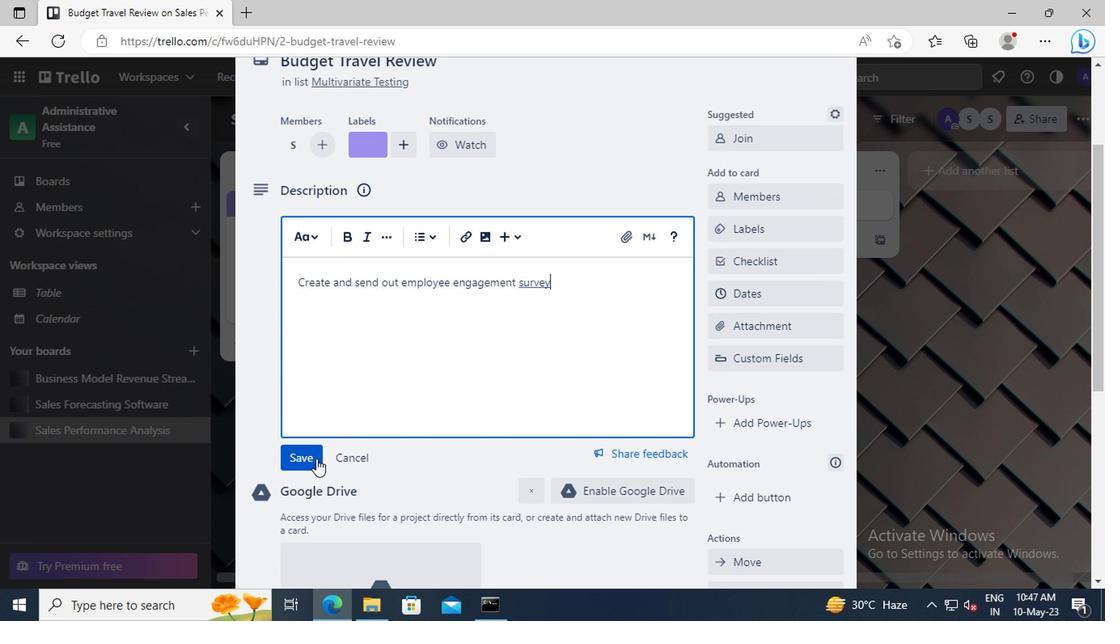 
Action: Mouse scrolled (312, 458) with delta (0, -1)
Screenshot: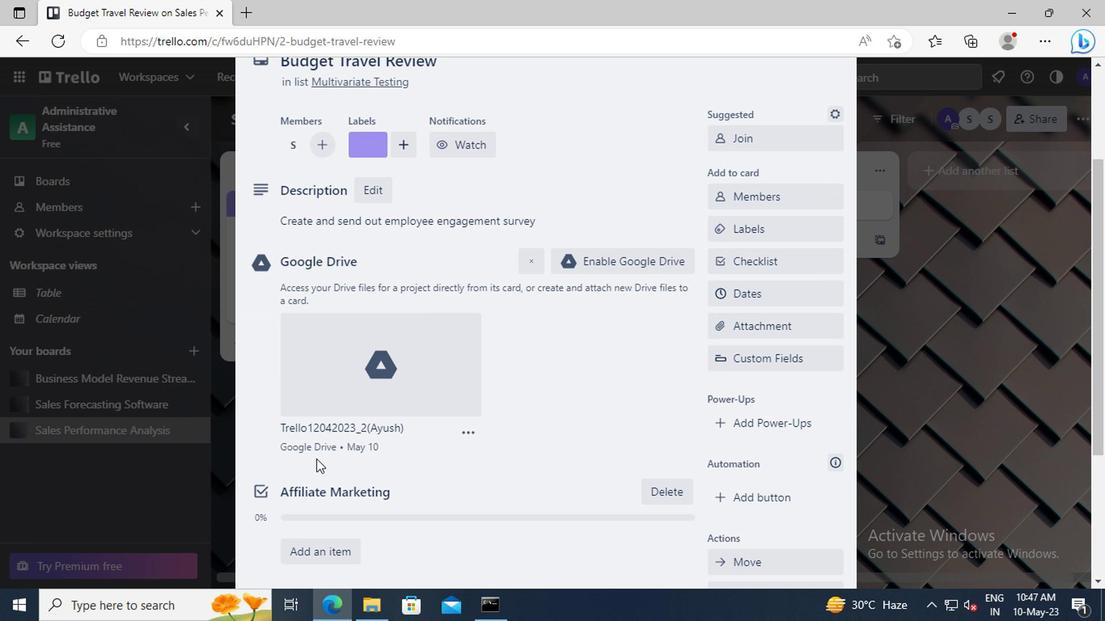 
Action: Mouse scrolled (312, 458) with delta (0, -1)
Screenshot: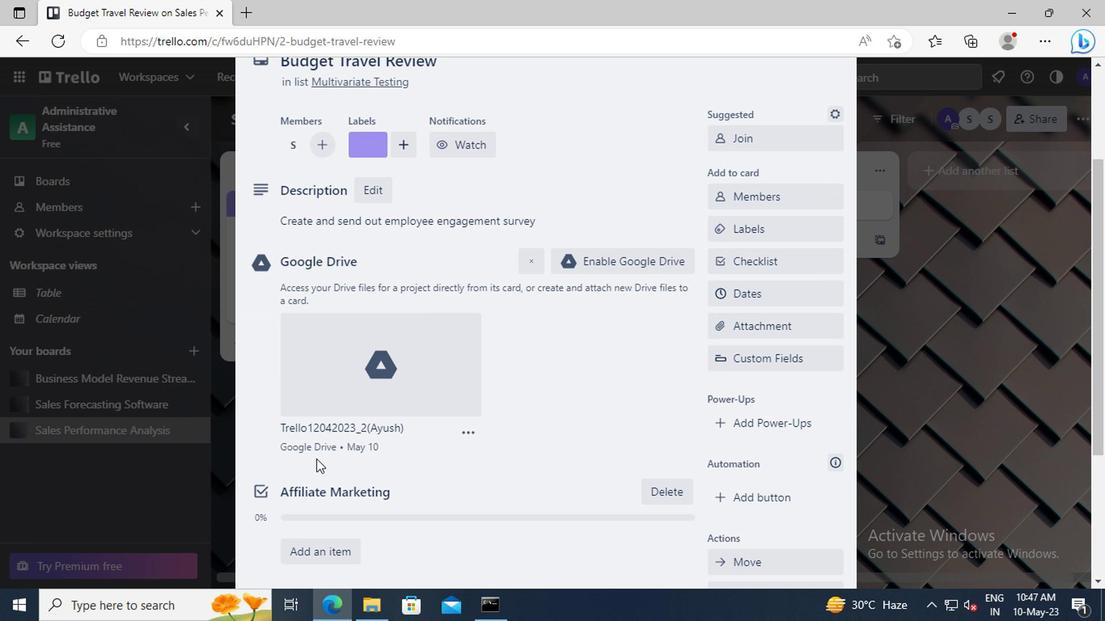 
Action: Mouse moved to (313, 490)
Screenshot: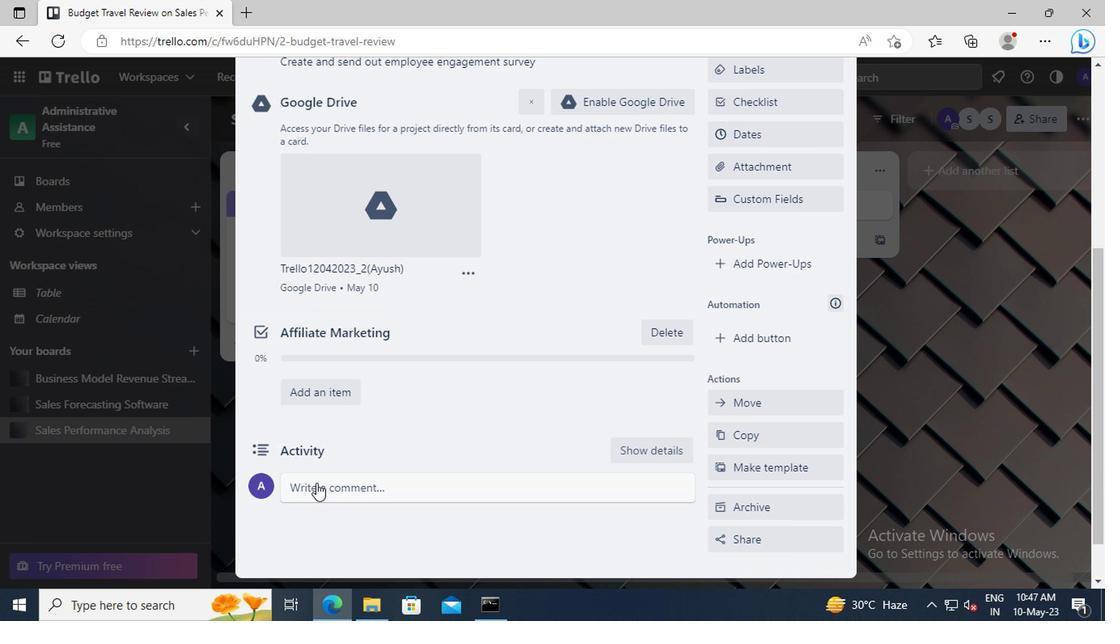 
Action: Mouse pressed left at (313, 490)
Screenshot: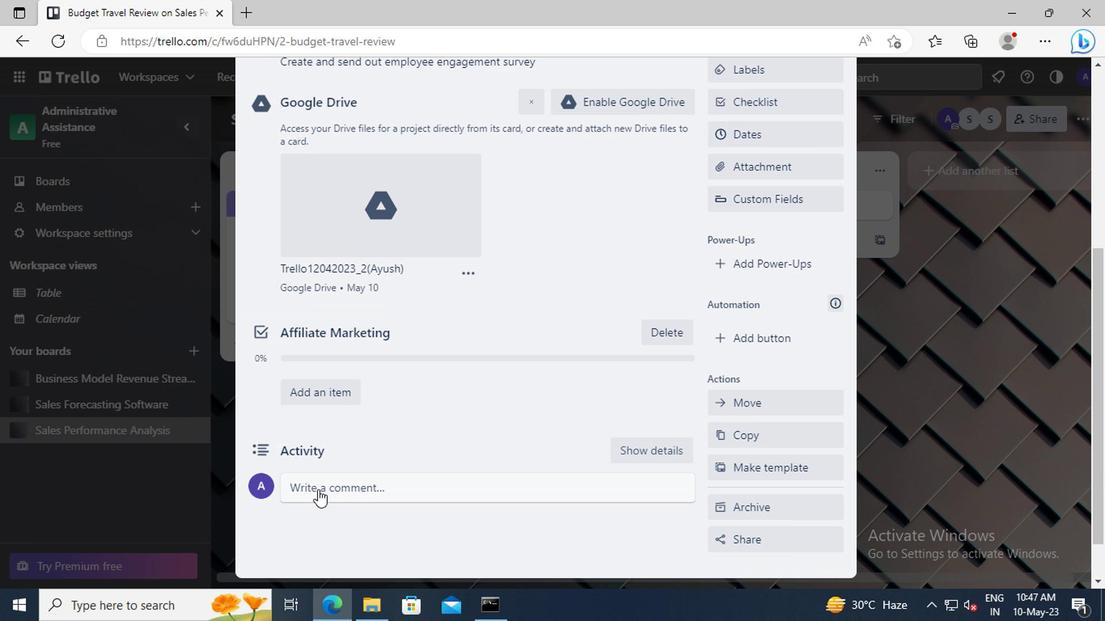 
Action: Key pressed <Key.shift>LET<Key.space>US<Key.space>MAKE<Key.space>SURE<Key.space>WE<Key.space>HAVE<Key.space>A<Key.space>CLEAR<Key.space>UNDERSTANDING<Key.space>OF<Key.space>THE<Key.space>TIMELINE<Key.space>AND<Key.space>DEADLINES<Key.space>FOR<Key.space>THIS<Key.space>TASK,<Key.space>ENSURING<Key.space>THAT<Key.space>WE<Key.space>CAN<Key.space>DELIVER<Key.space>ON<Key.space>TIME.
Screenshot: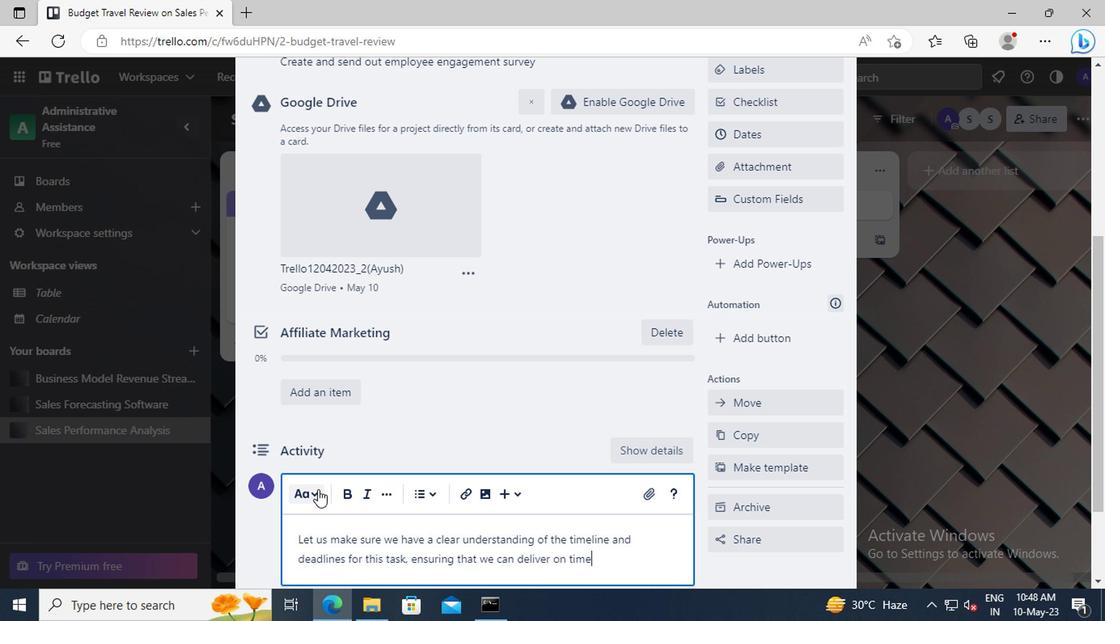 
Action: Mouse scrolled (313, 490) with delta (0, 0)
Screenshot: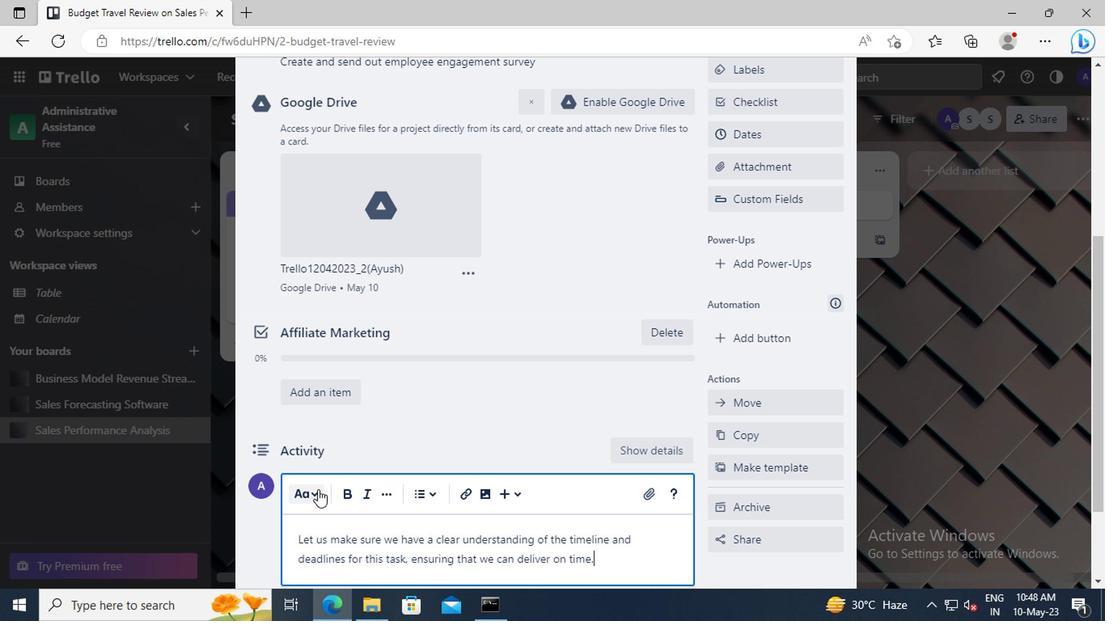 
Action: Mouse moved to (314, 490)
Screenshot: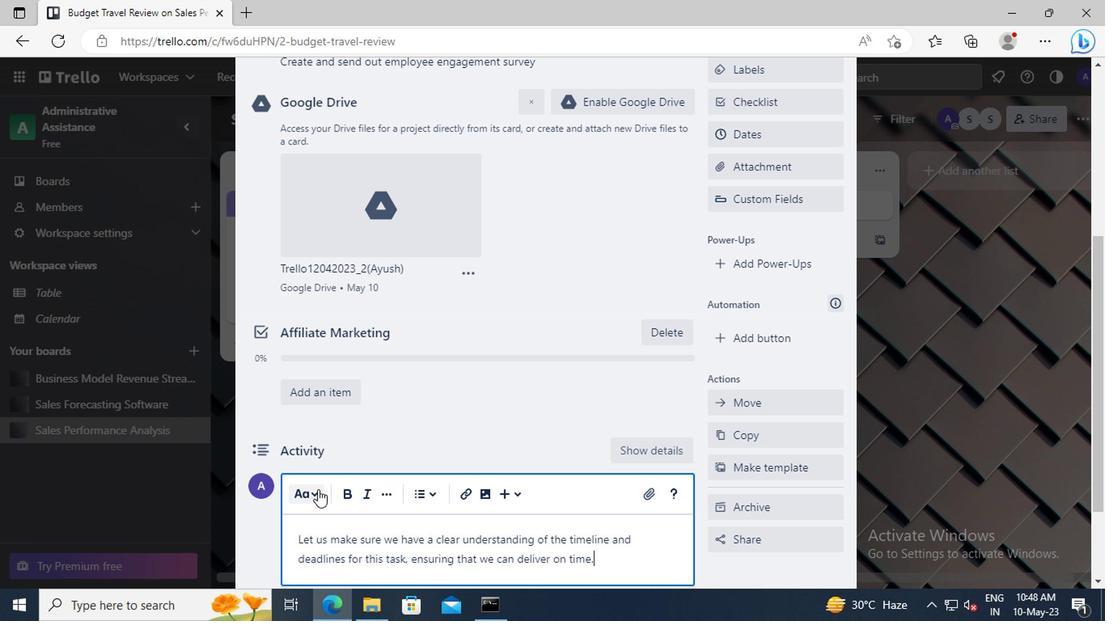 
Action: Mouse scrolled (314, 490) with delta (0, 0)
Screenshot: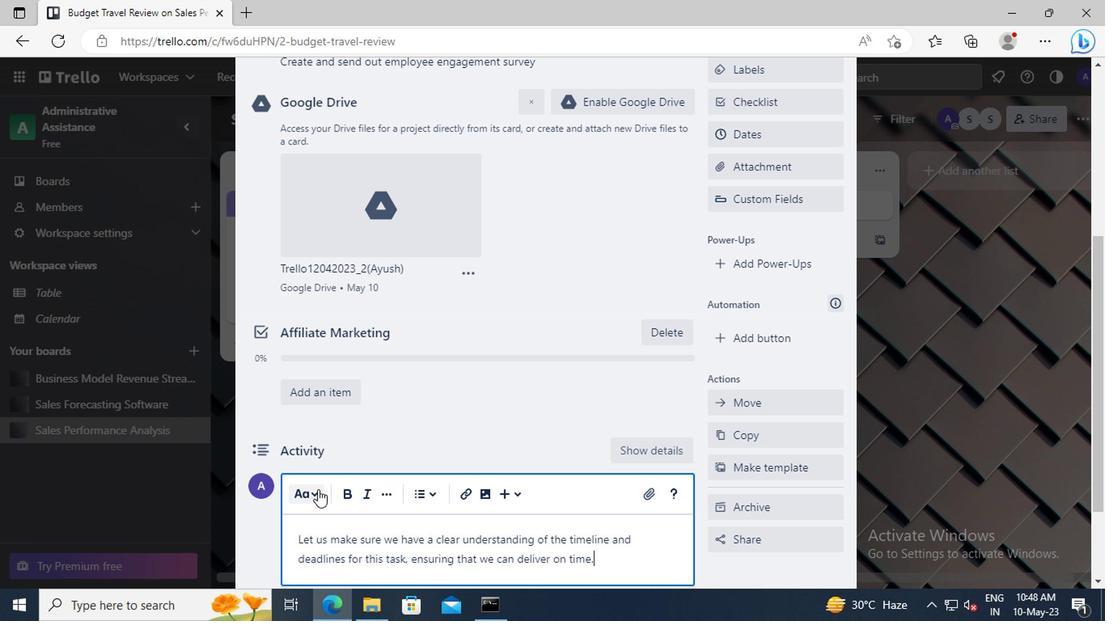 
Action: Mouse moved to (297, 486)
Screenshot: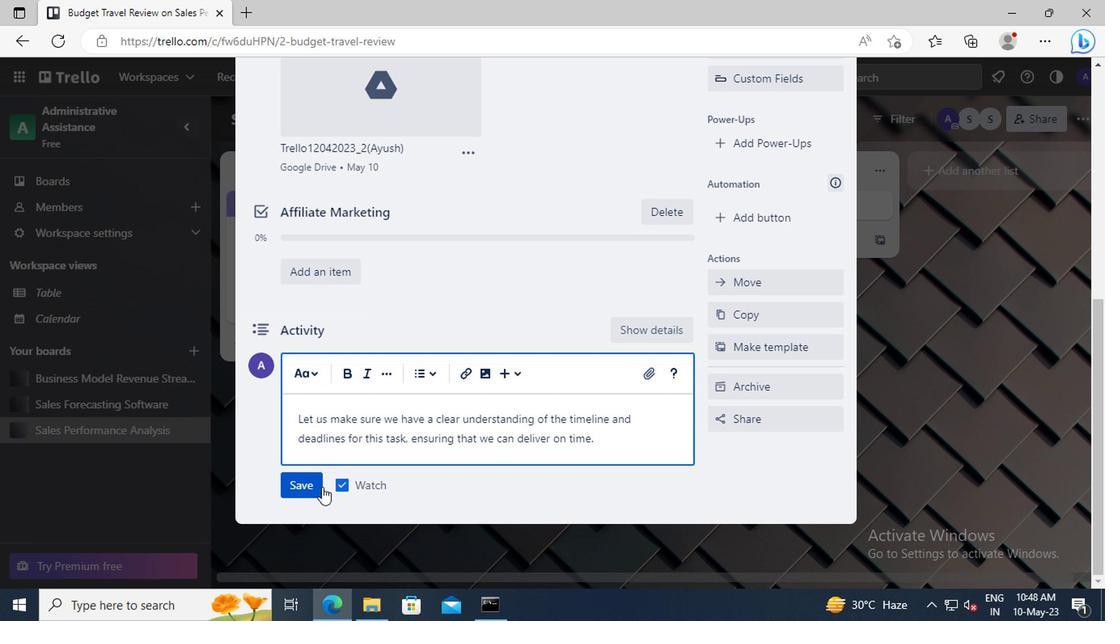 
Action: Mouse pressed left at (297, 486)
Screenshot: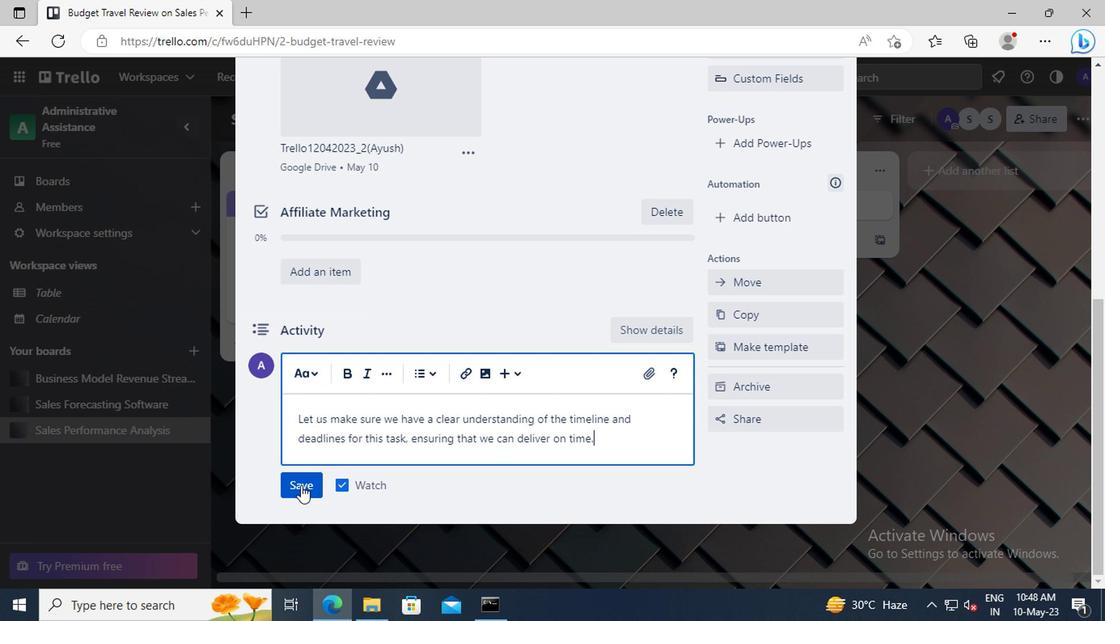 
Action: Mouse moved to (765, 401)
Screenshot: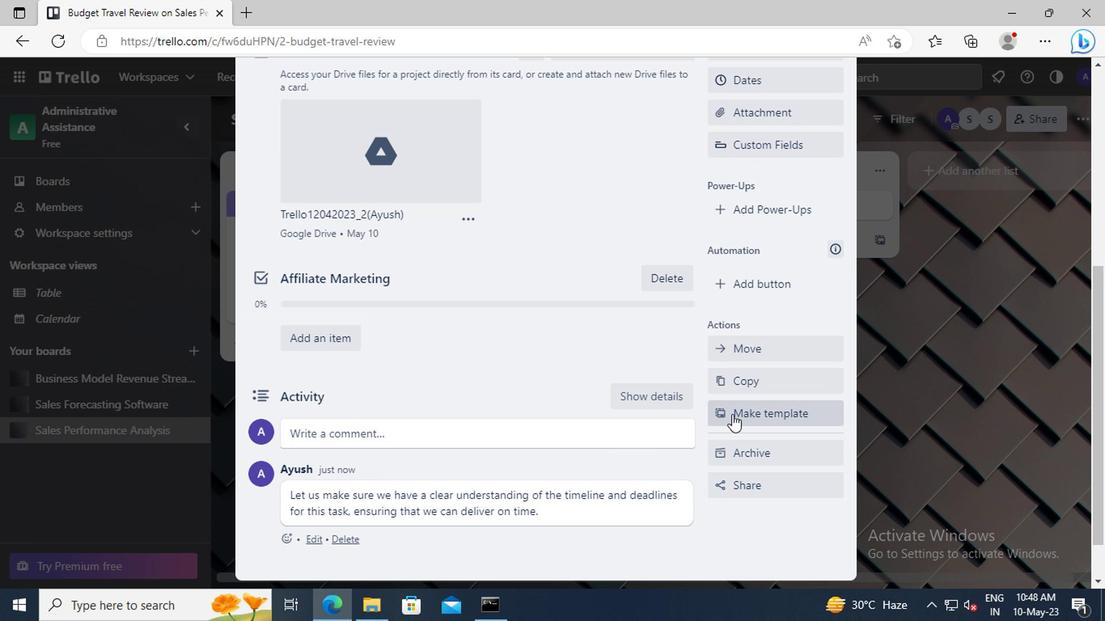 
Action: Mouse scrolled (765, 403) with delta (0, 1)
Screenshot: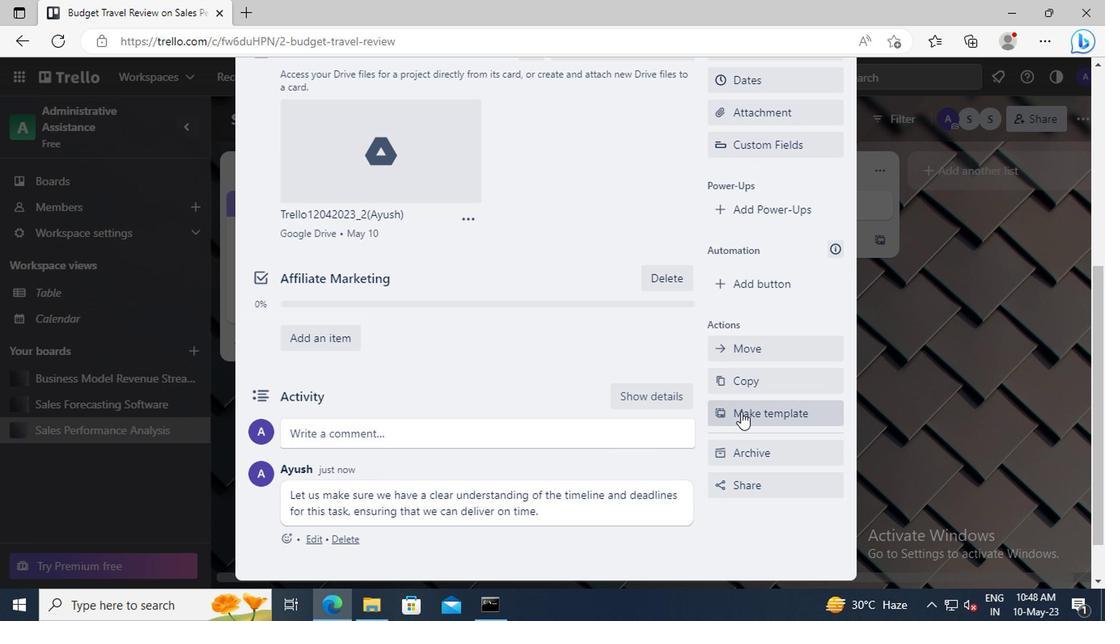 
Action: Mouse scrolled (765, 403) with delta (0, 1)
Screenshot: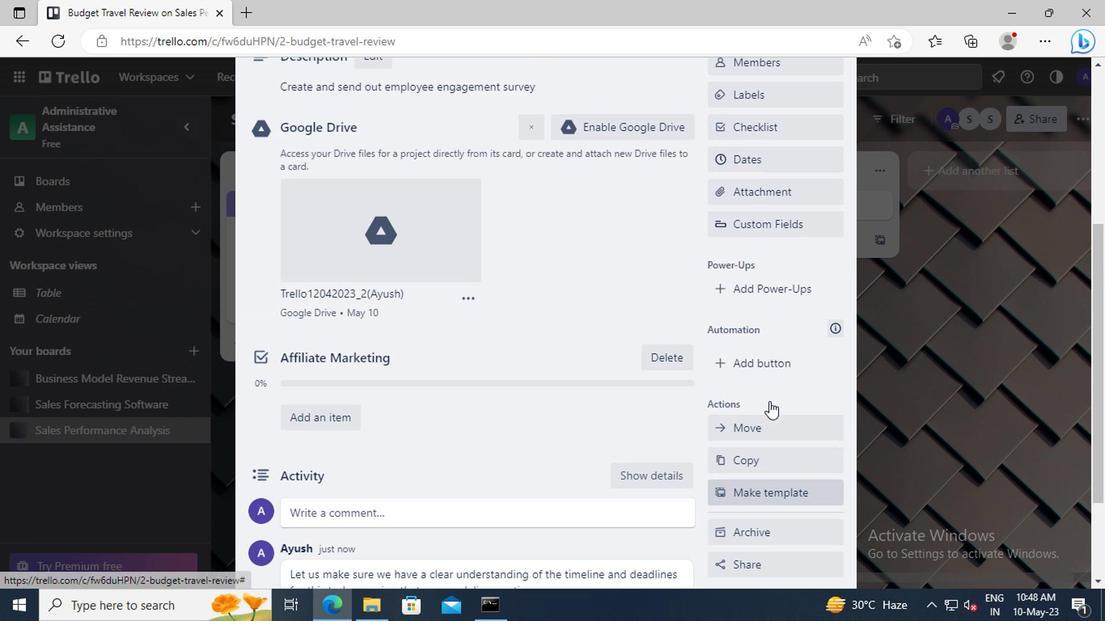 
Action: Mouse scrolled (765, 403) with delta (0, 1)
Screenshot: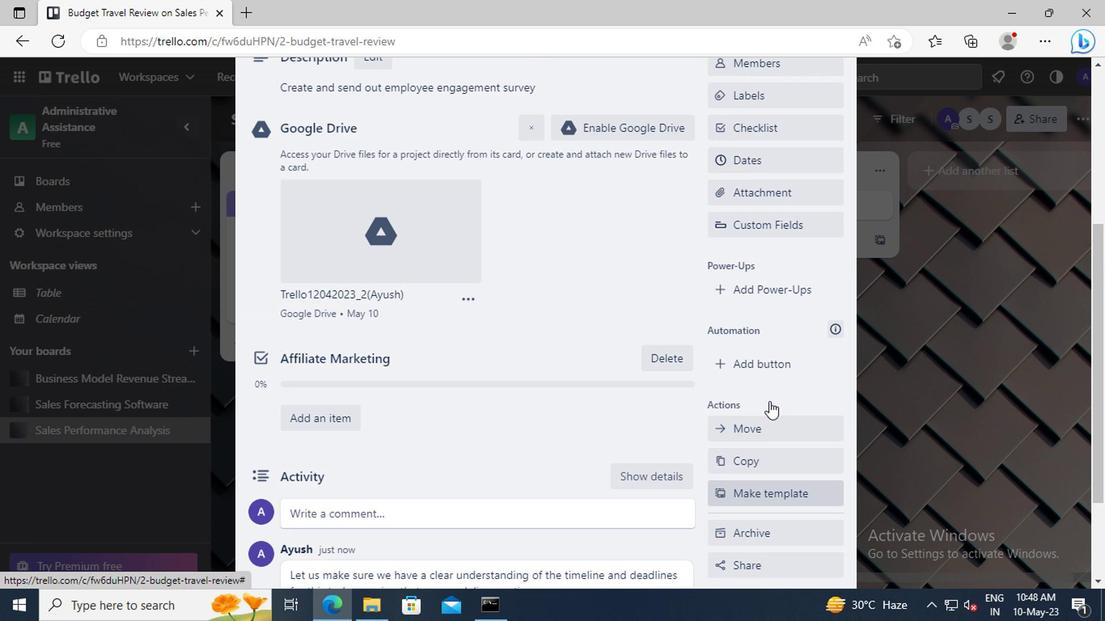 
Action: Mouse moved to (767, 328)
Screenshot: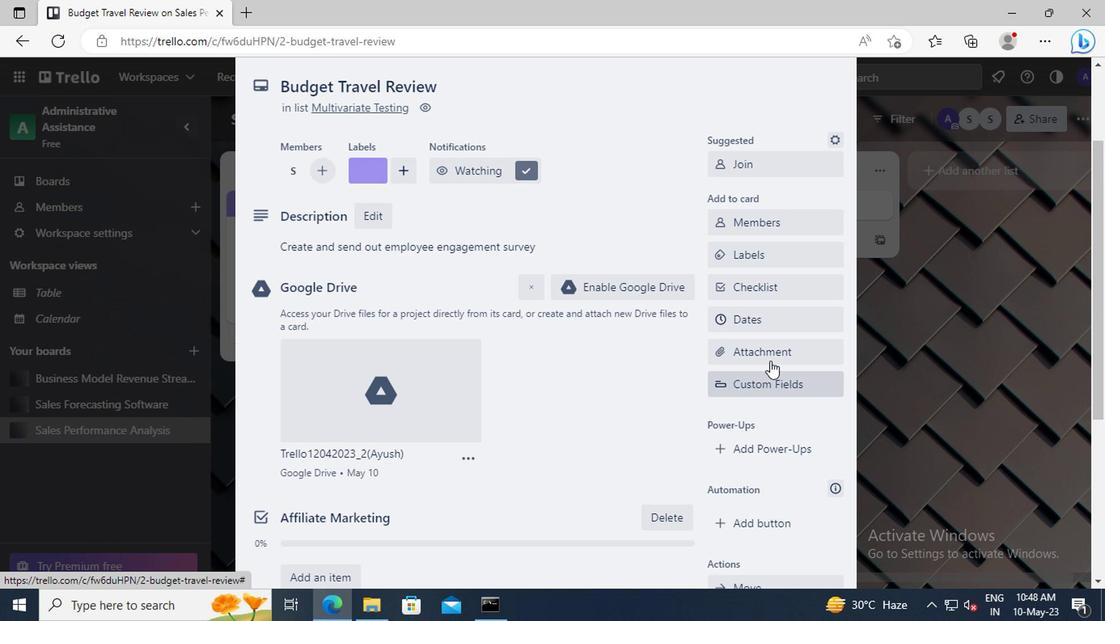 
Action: Mouse pressed left at (767, 328)
Screenshot: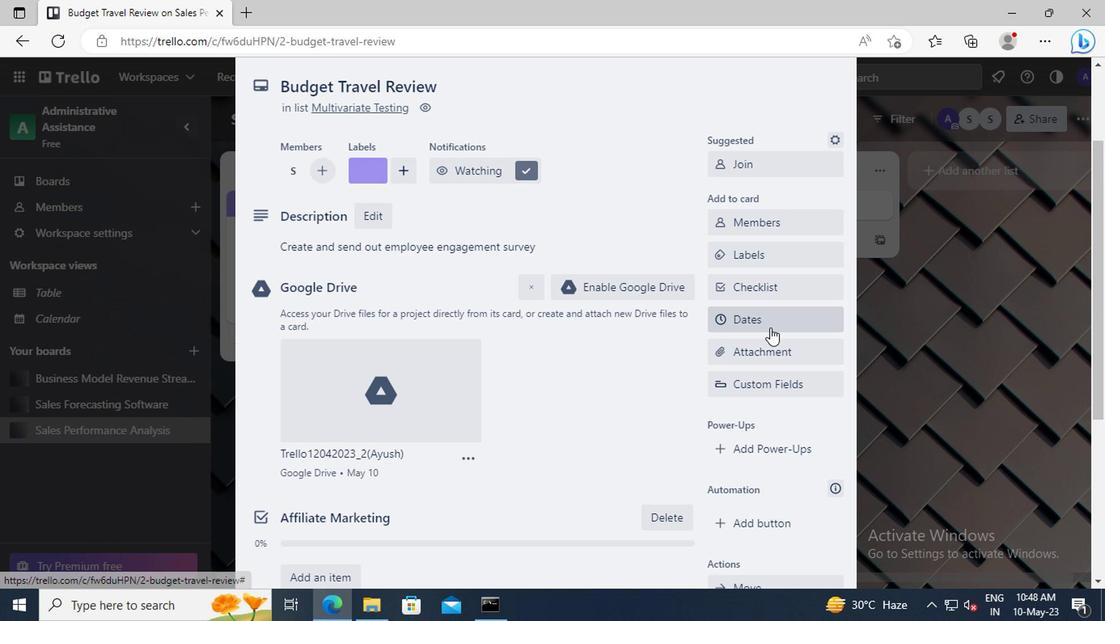 
Action: Mouse moved to (719, 418)
Screenshot: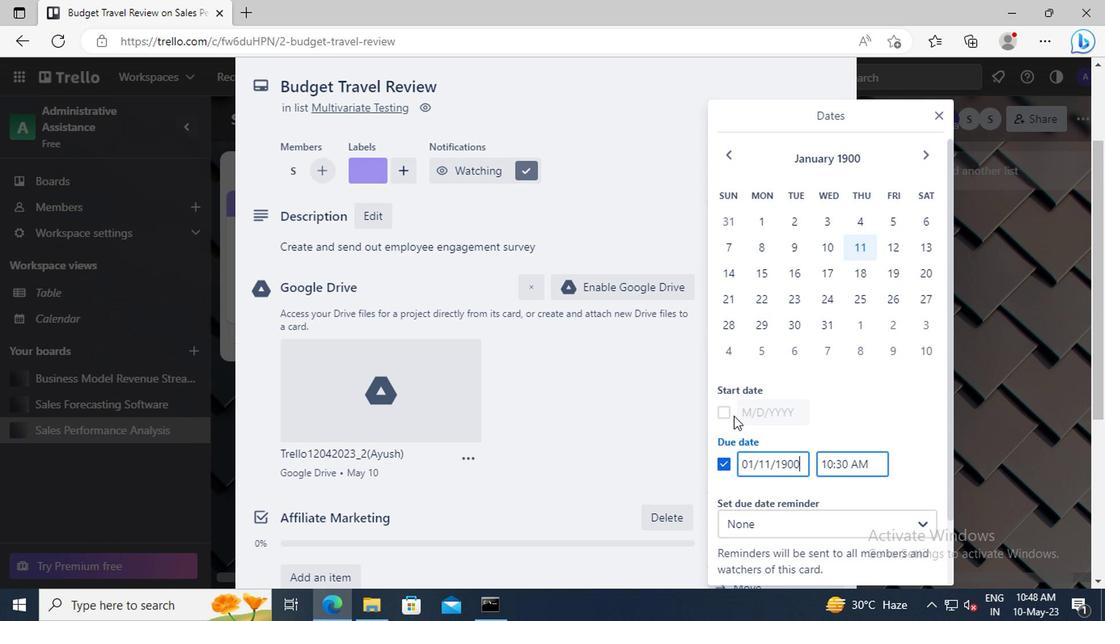 
Action: Mouse pressed left at (719, 418)
Screenshot: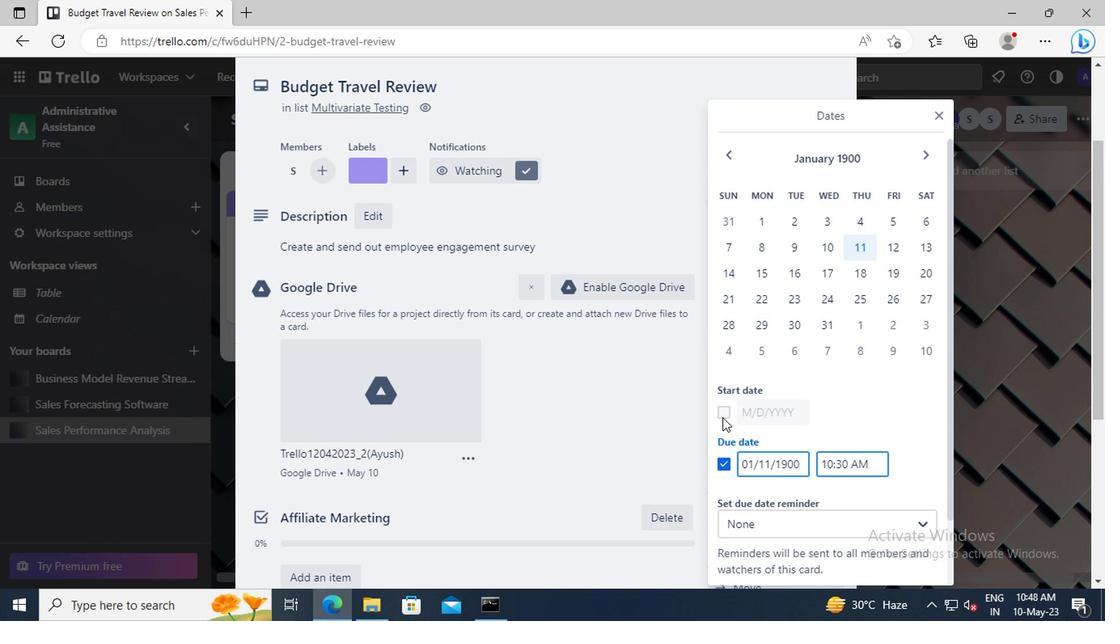 
Action: Mouse moved to (797, 412)
Screenshot: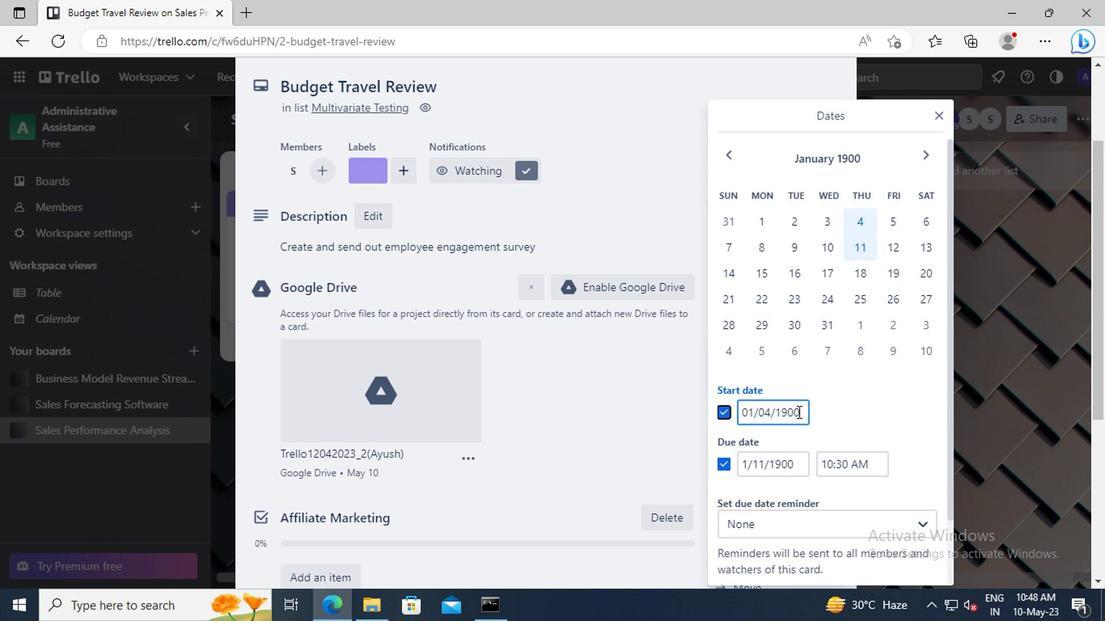 
Action: Mouse pressed left at (797, 412)
Screenshot: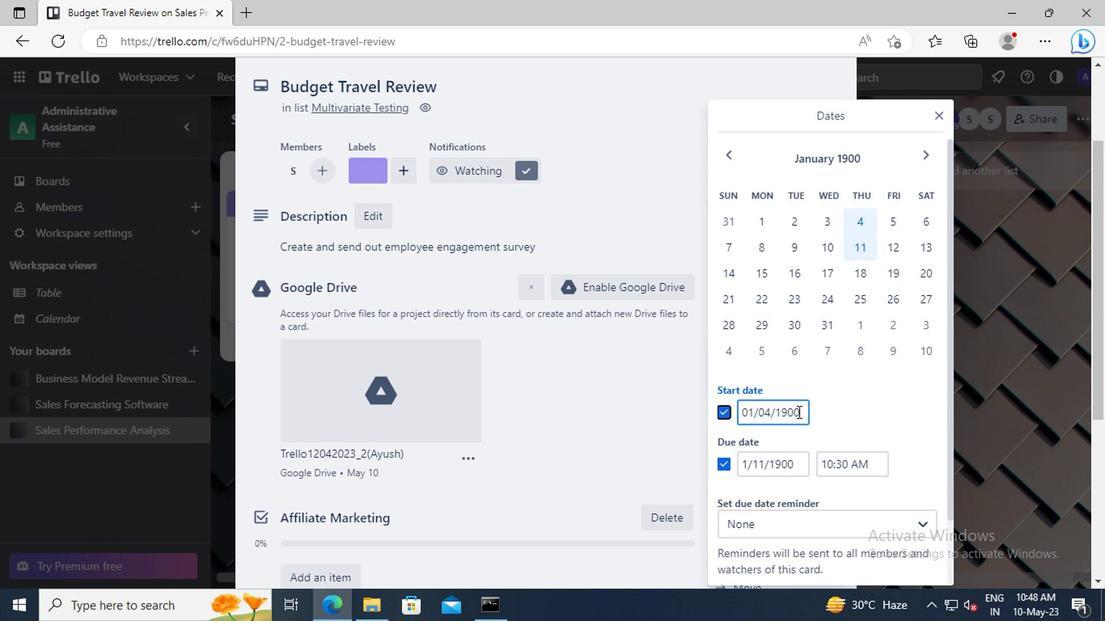 
Action: Key pressed <Key.left><Key.left><Key.left><Key.left><Key.left><Key.backspace>5
Screenshot: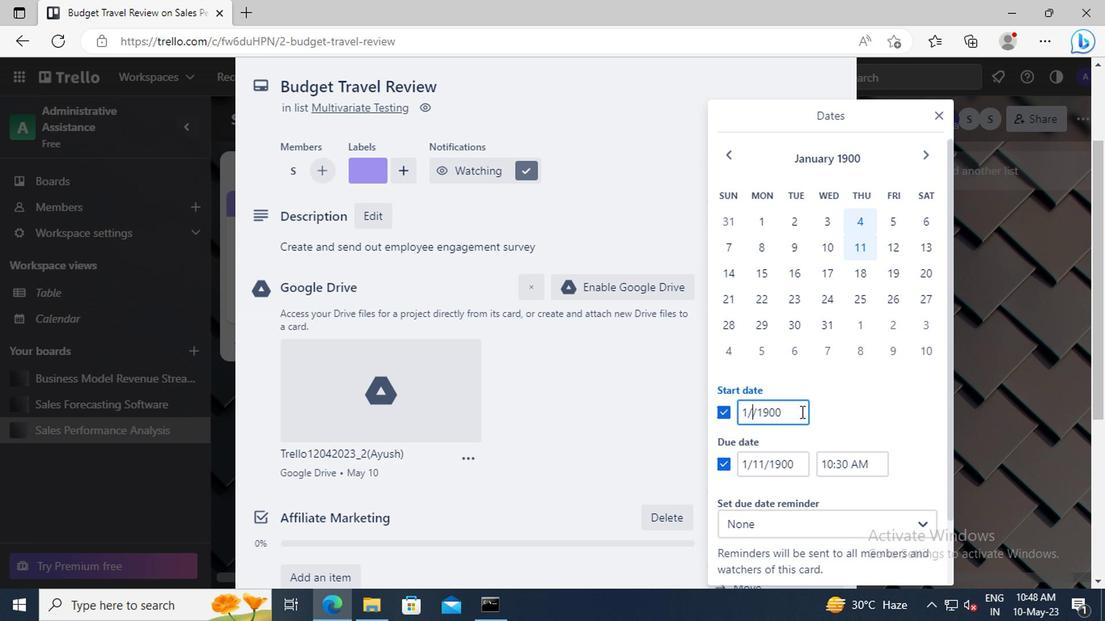 
Action: Mouse moved to (799, 462)
Screenshot: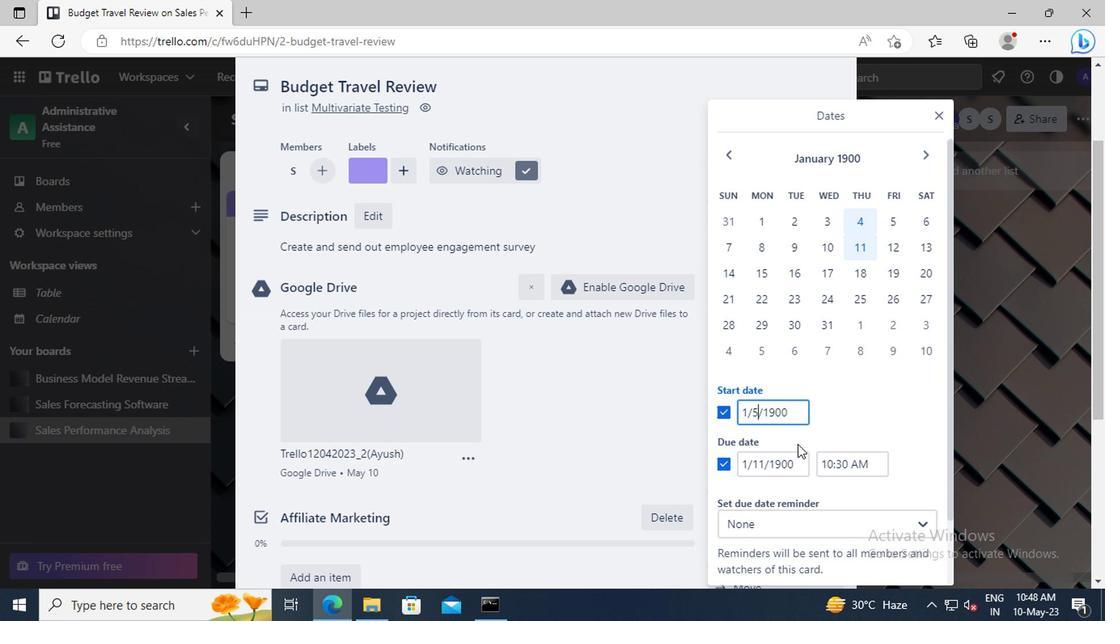 
Action: Mouse pressed left at (799, 462)
Screenshot: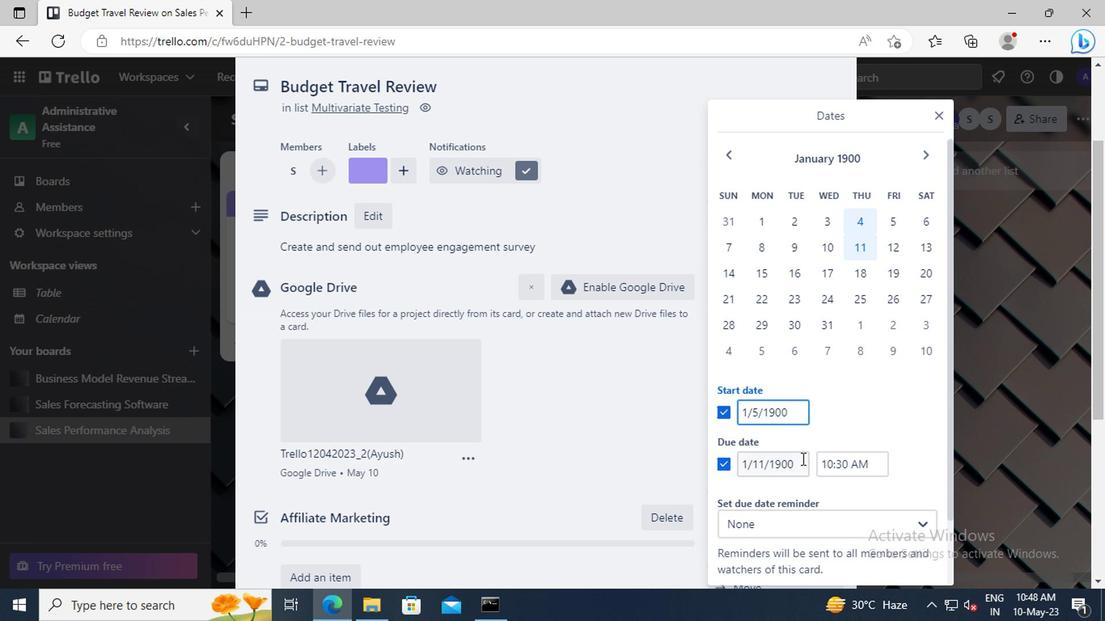 
Action: Mouse moved to (799, 464)
Screenshot: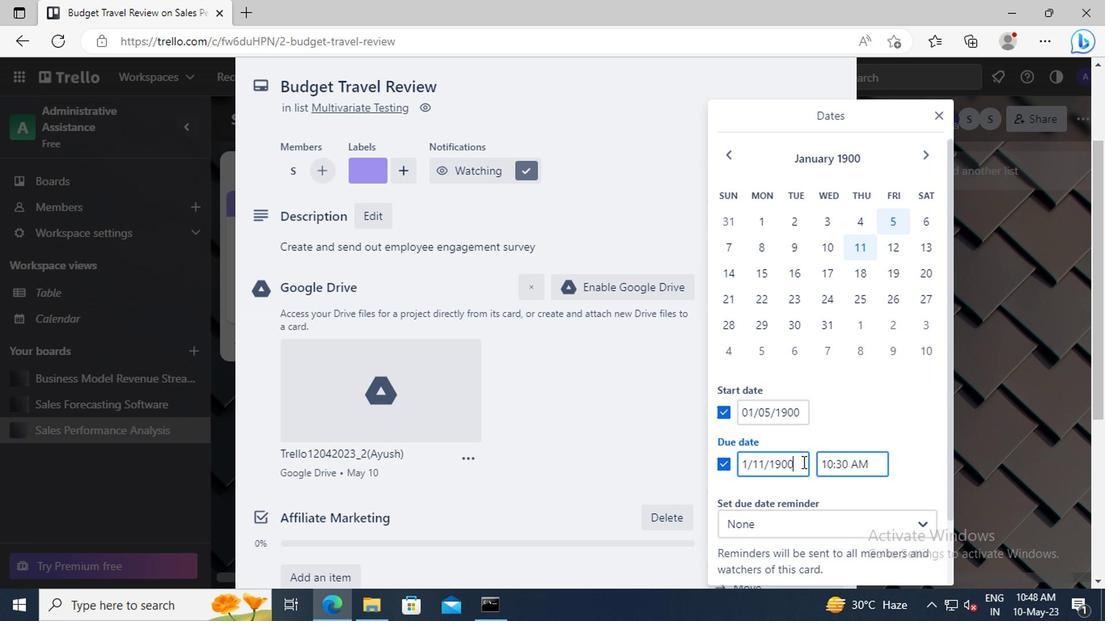 
Action: Key pressed <Key.left><Key.left><Key.left><Key.left><Key.left><Key.backspace><Key.backspace>12
Screenshot: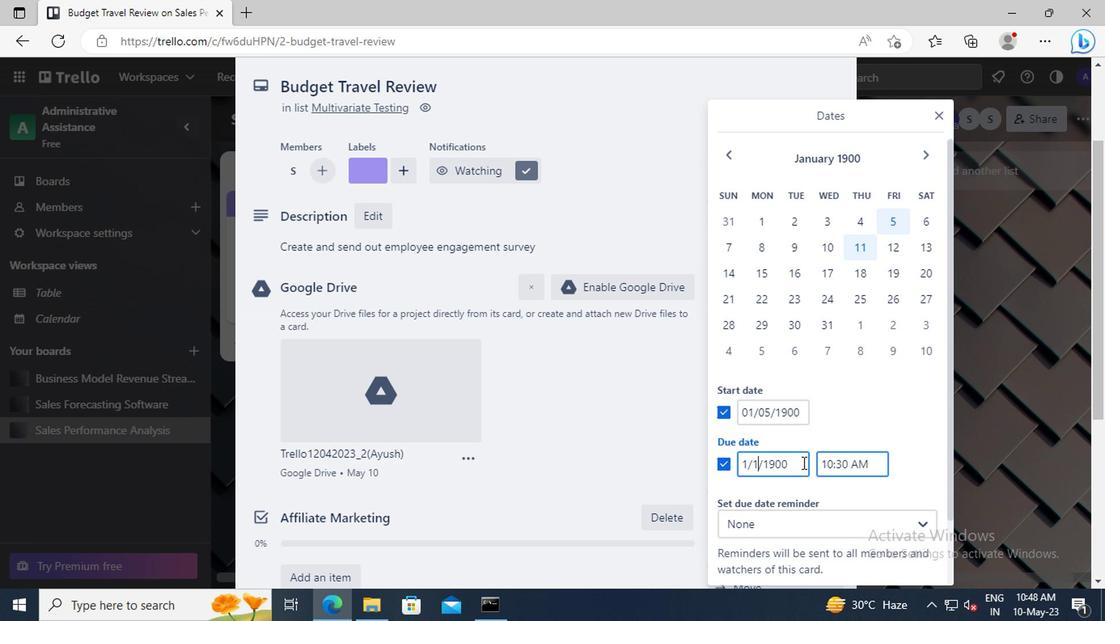 
Action: Mouse moved to (797, 465)
Screenshot: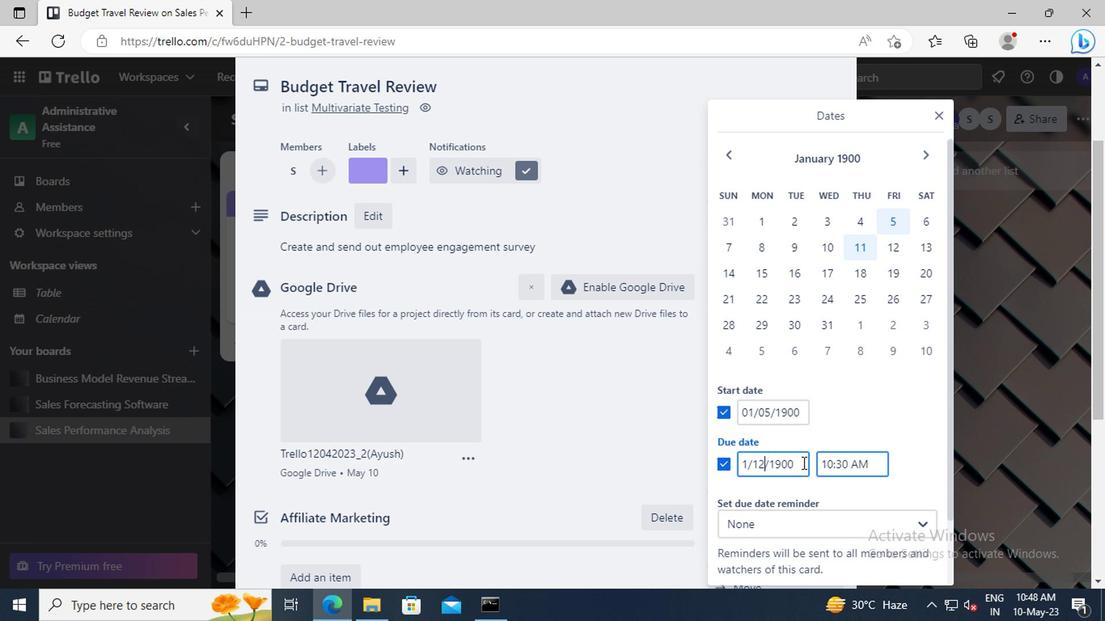 
Action: Mouse scrolled (797, 464) with delta (0, 0)
Screenshot: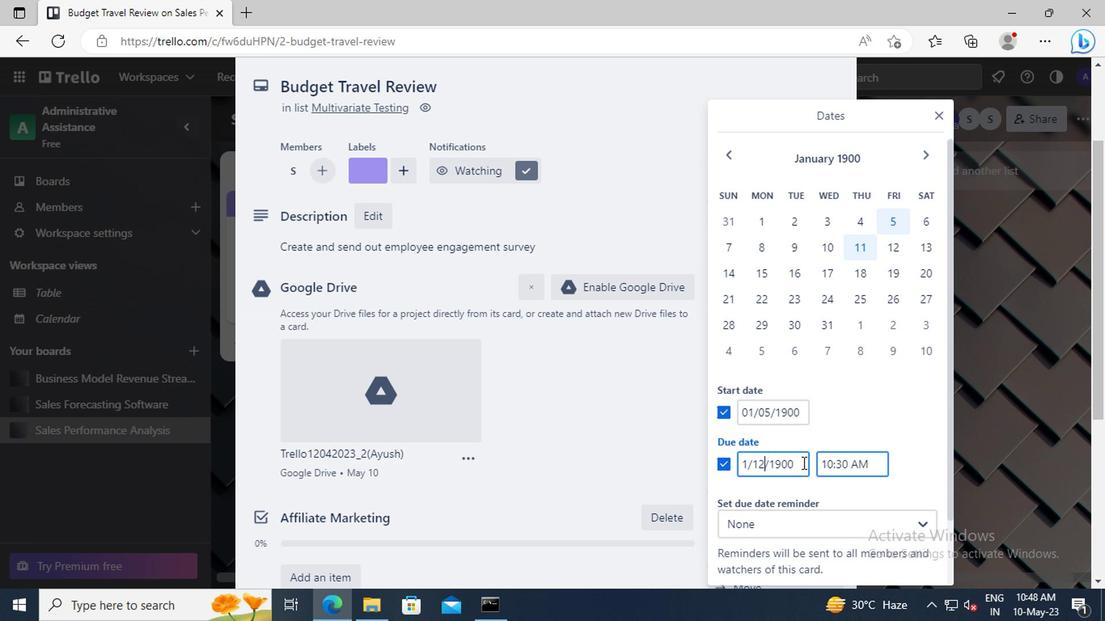 
Action: Mouse moved to (794, 538)
Screenshot: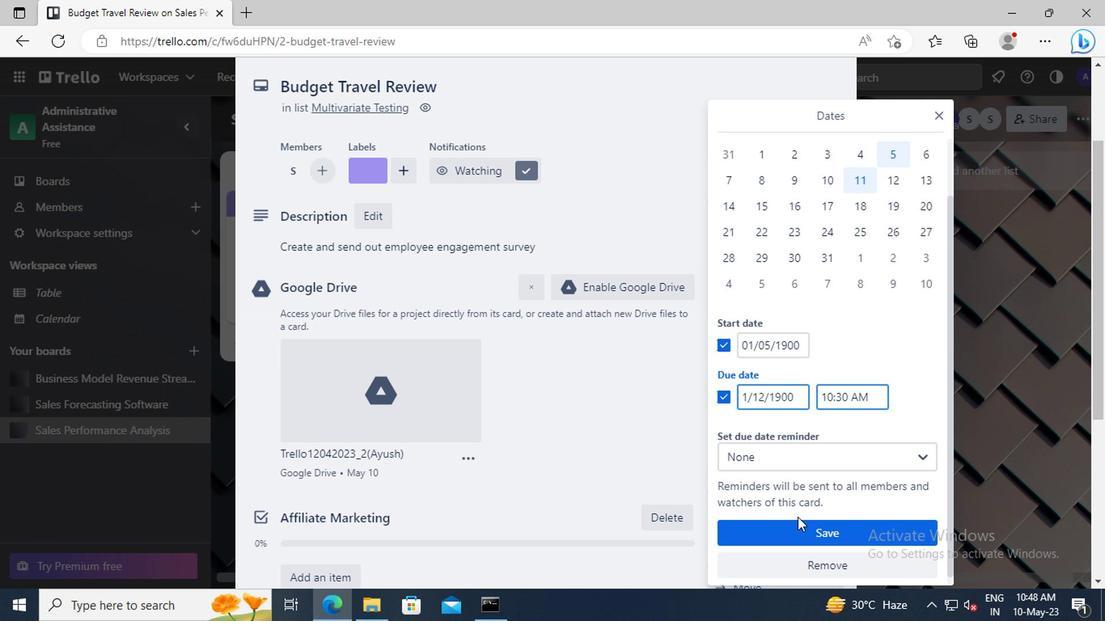 
Action: Mouse pressed left at (794, 538)
Screenshot: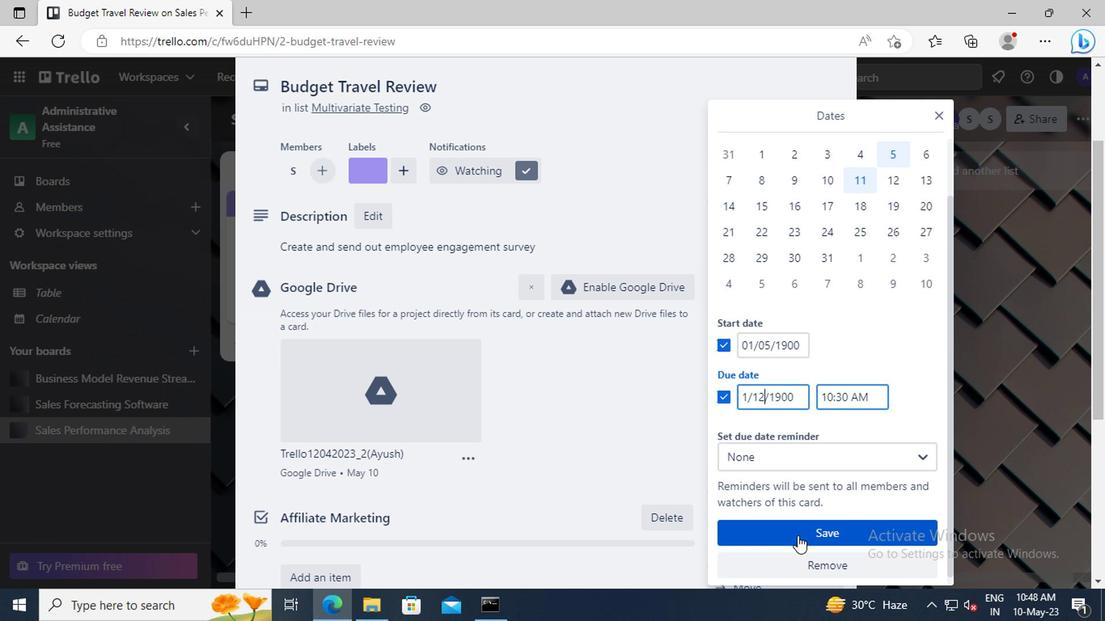 
